Task: Change  the formatting of the data to Which is Greater than 10 In conditional formating, put the option 'Red Text. 'add another formatting option Format As Table, insert the option Light Gray, Table style light 1 , change the format of Column Width to 15In the sheet   Victory Sales templetes   book
Action: Mouse moved to (107, 176)
Screenshot: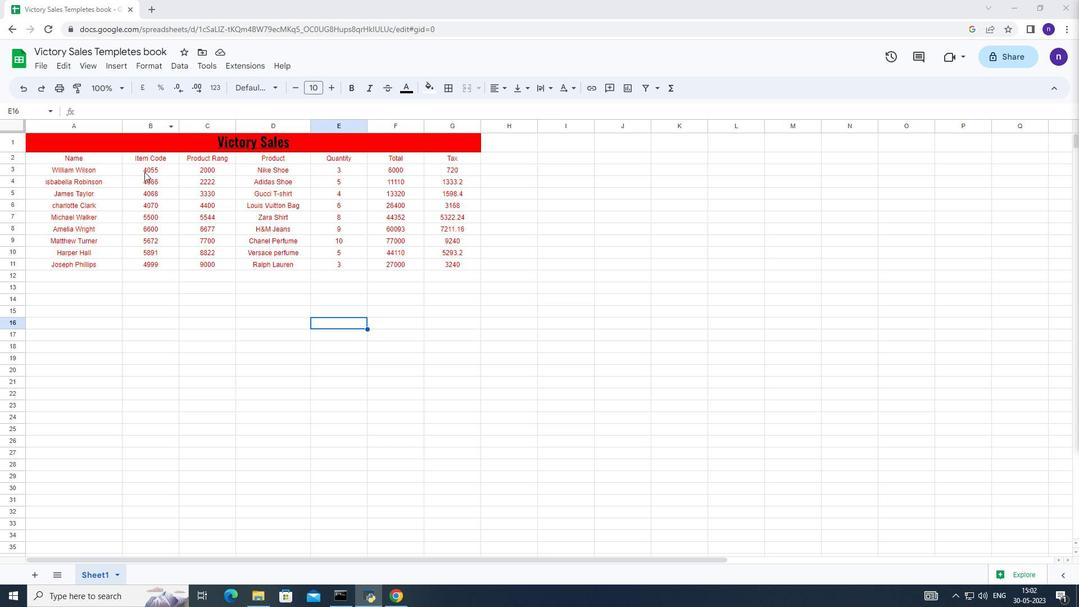 
Action: Mouse pressed left at (107, 176)
Screenshot: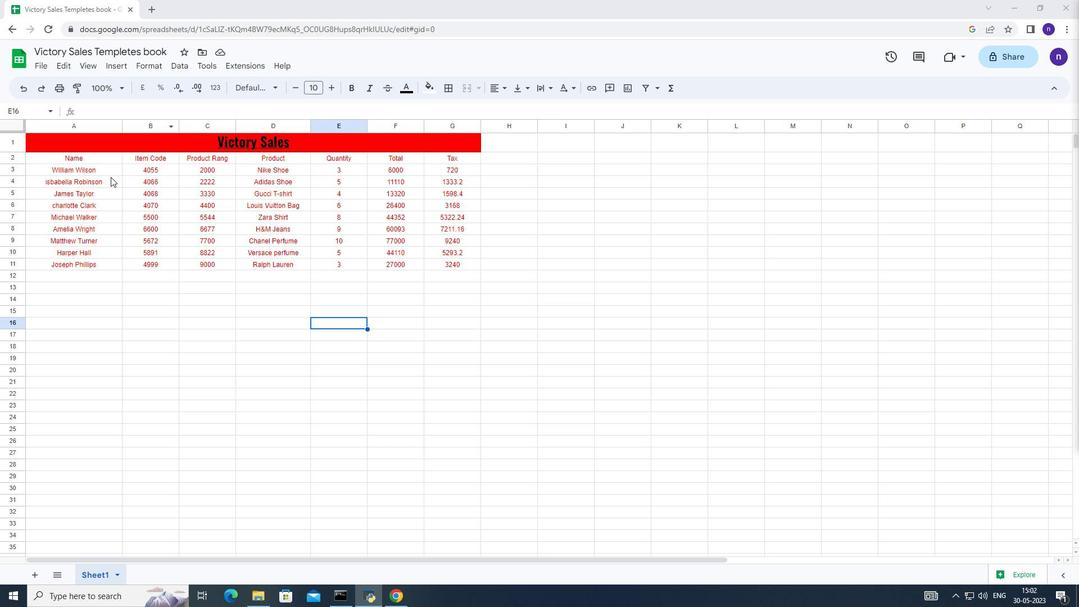 
Action: Mouse moved to (77, 159)
Screenshot: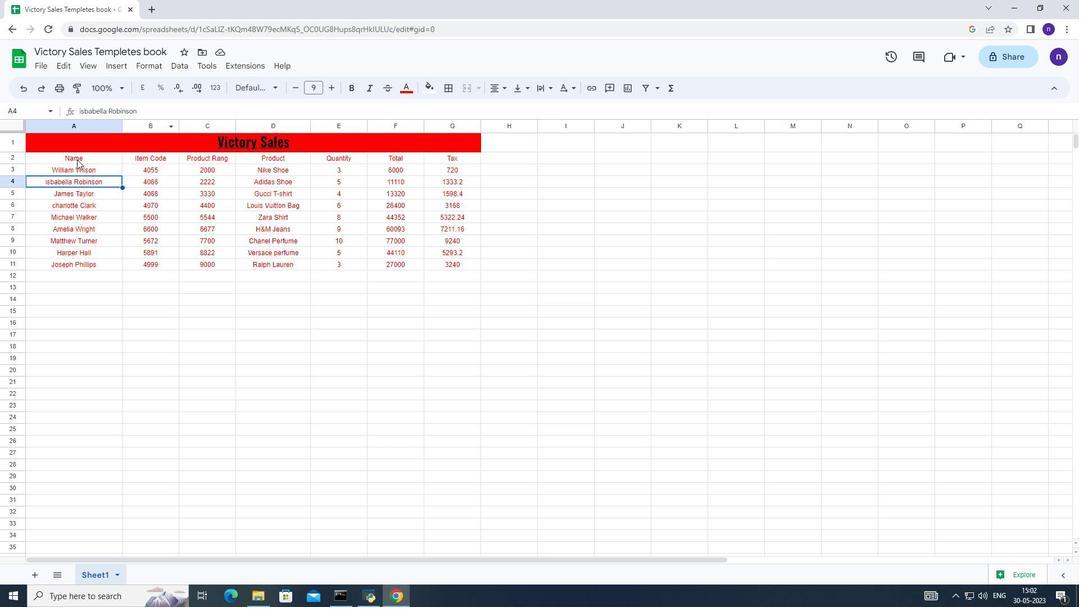 
Action: Mouse pressed left at (77, 159)
Screenshot: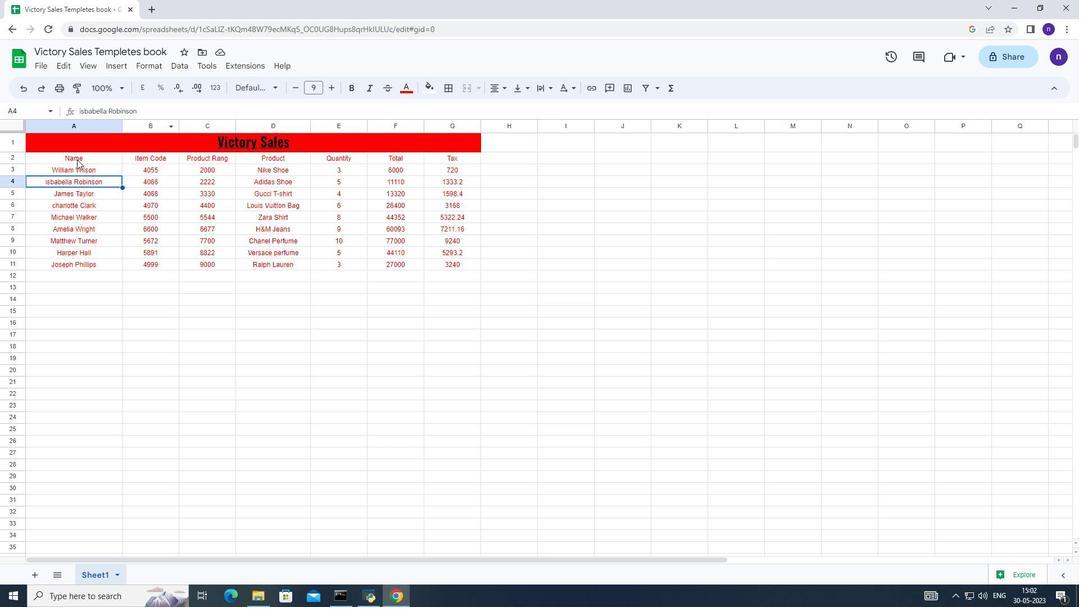 
Action: Mouse moved to (115, 65)
Screenshot: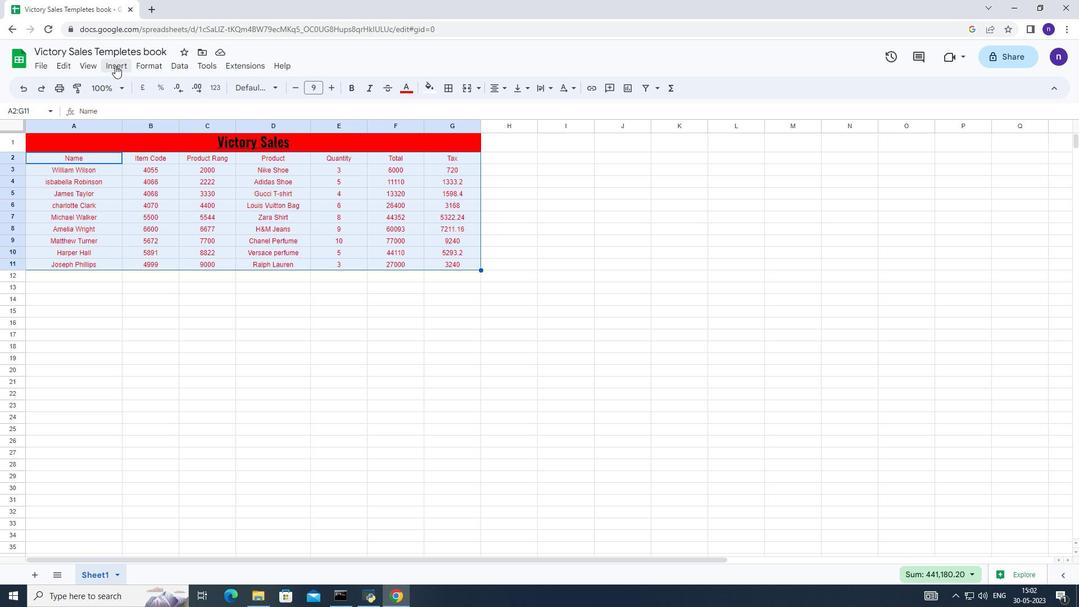 
Action: Mouse pressed left at (115, 65)
Screenshot: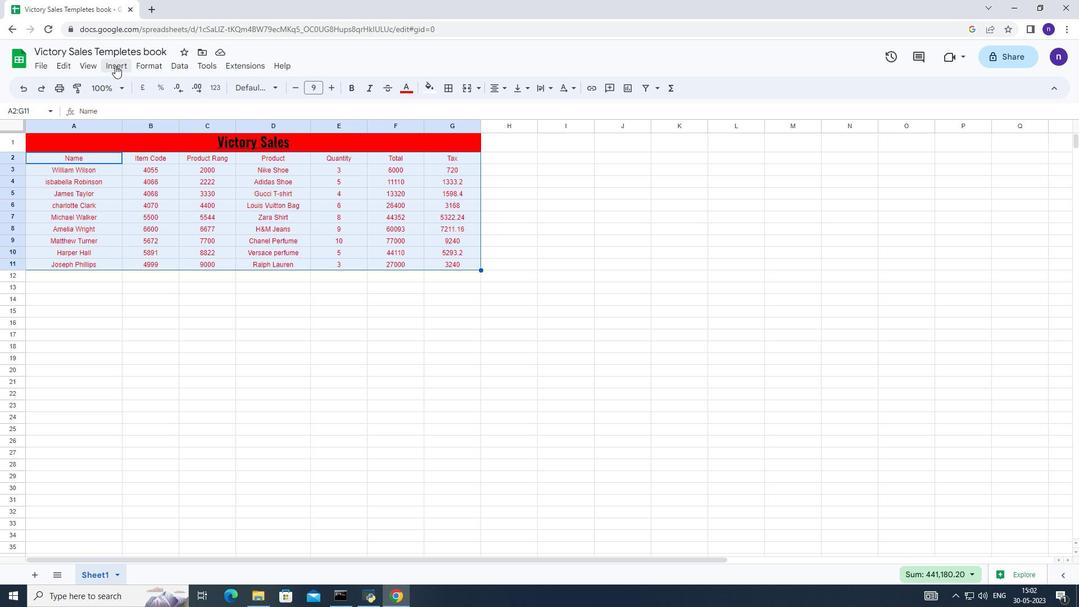
Action: Mouse moved to (205, 254)
Screenshot: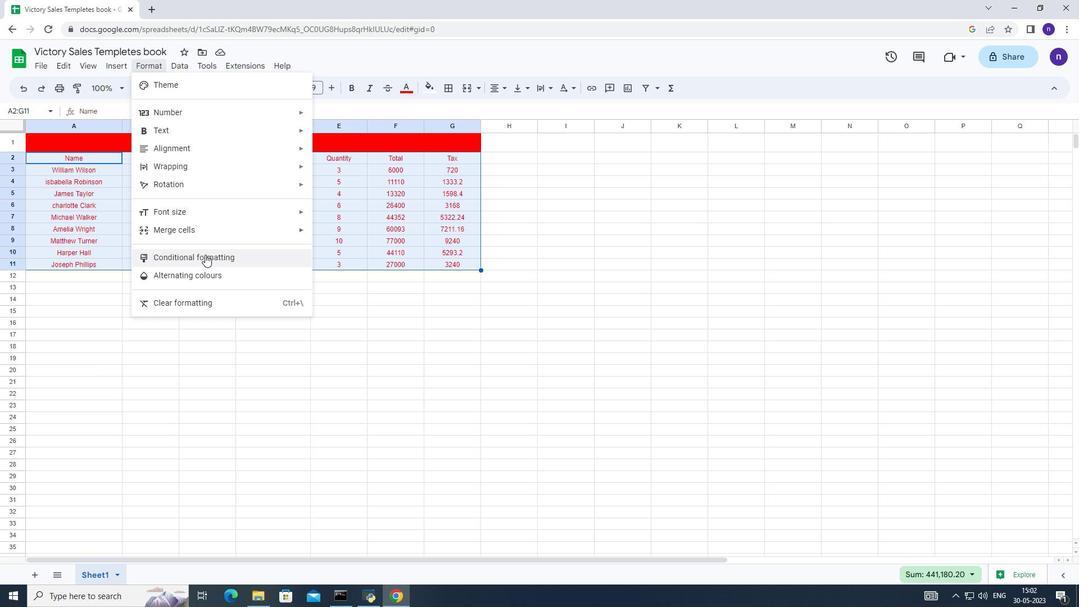 
Action: Mouse pressed left at (205, 254)
Screenshot: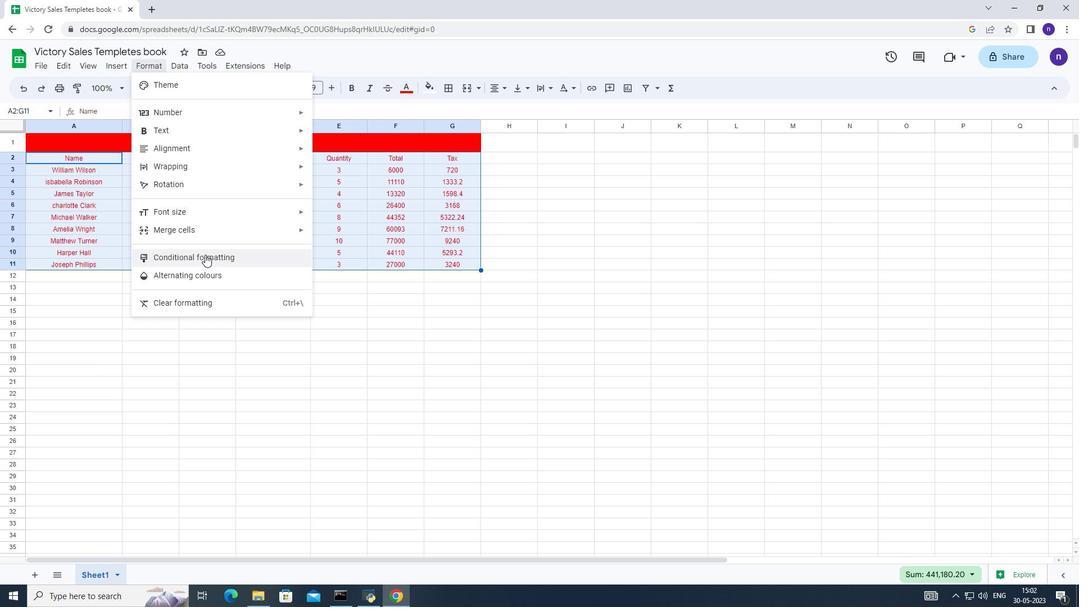 
Action: Mouse moved to (994, 242)
Screenshot: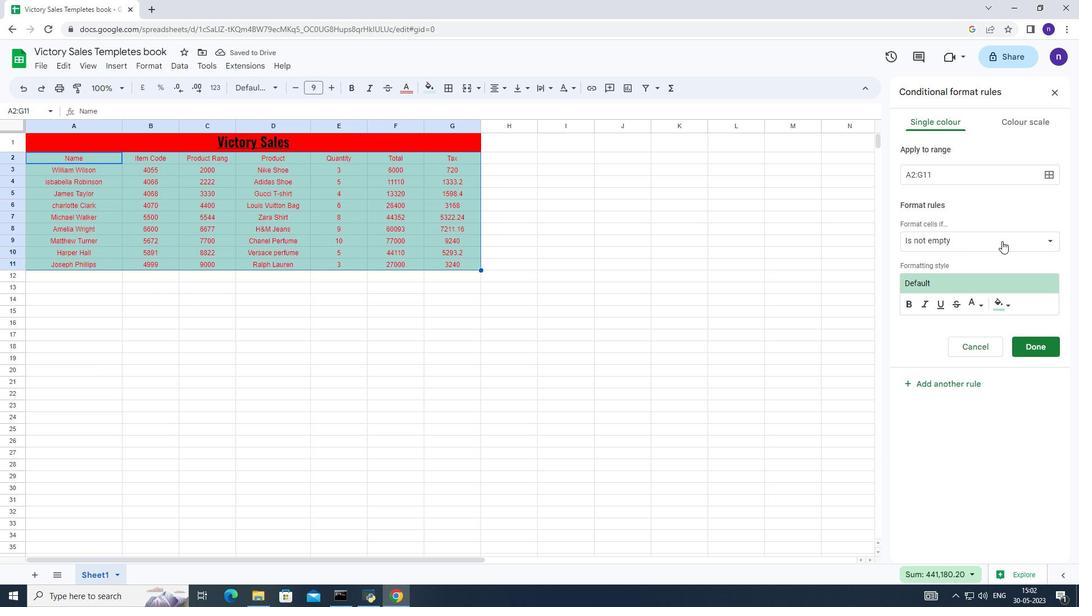 
Action: Mouse pressed left at (994, 242)
Screenshot: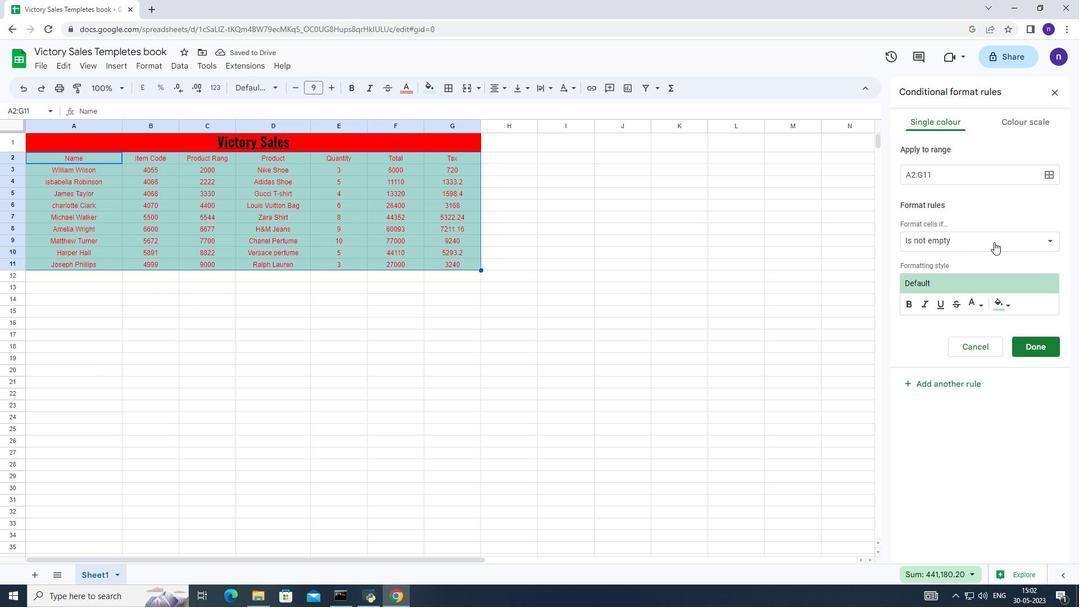 
Action: Mouse moved to (957, 422)
Screenshot: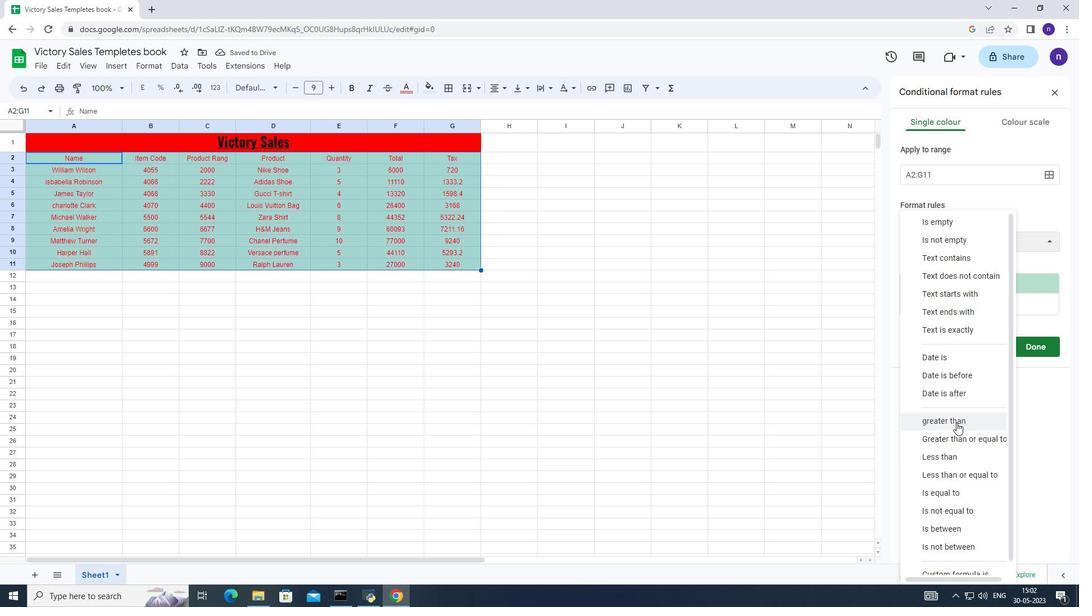 
Action: Mouse pressed left at (957, 422)
Screenshot: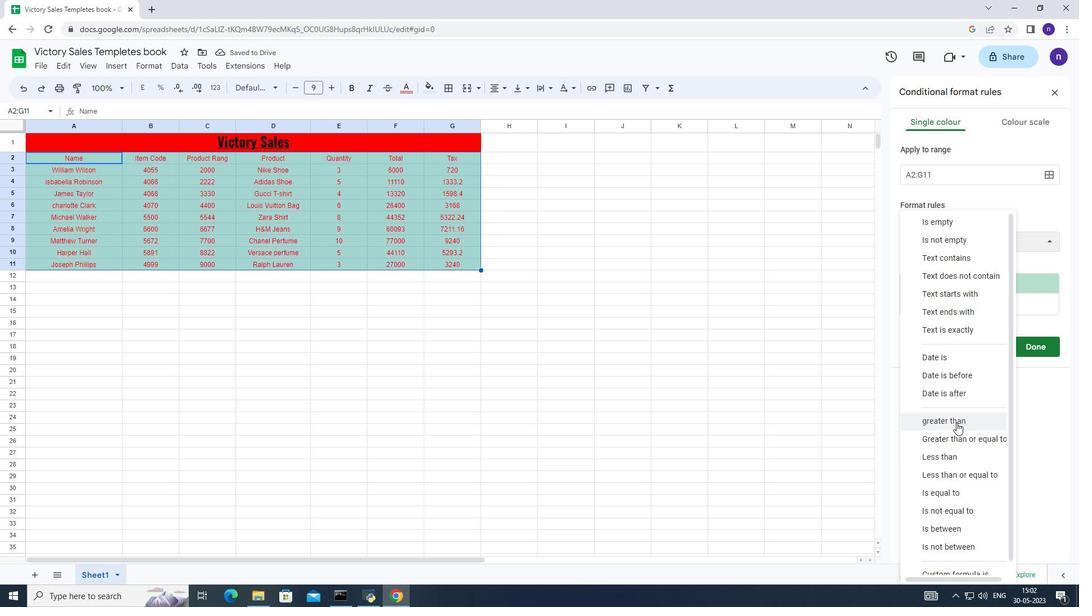 
Action: Mouse moved to (942, 267)
Screenshot: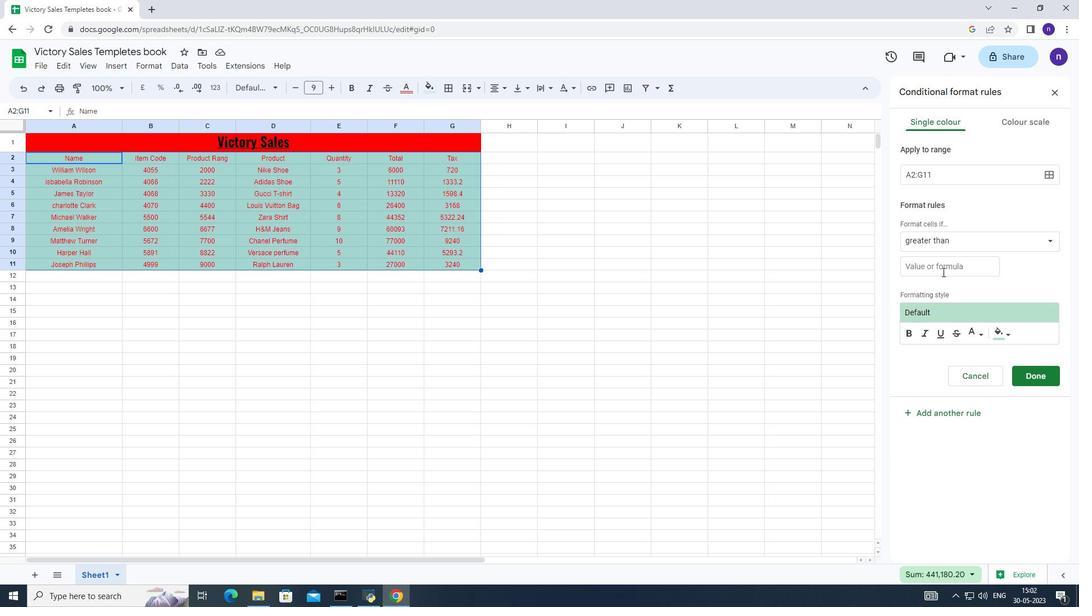
Action: Mouse pressed left at (942, 267)
Screenshot: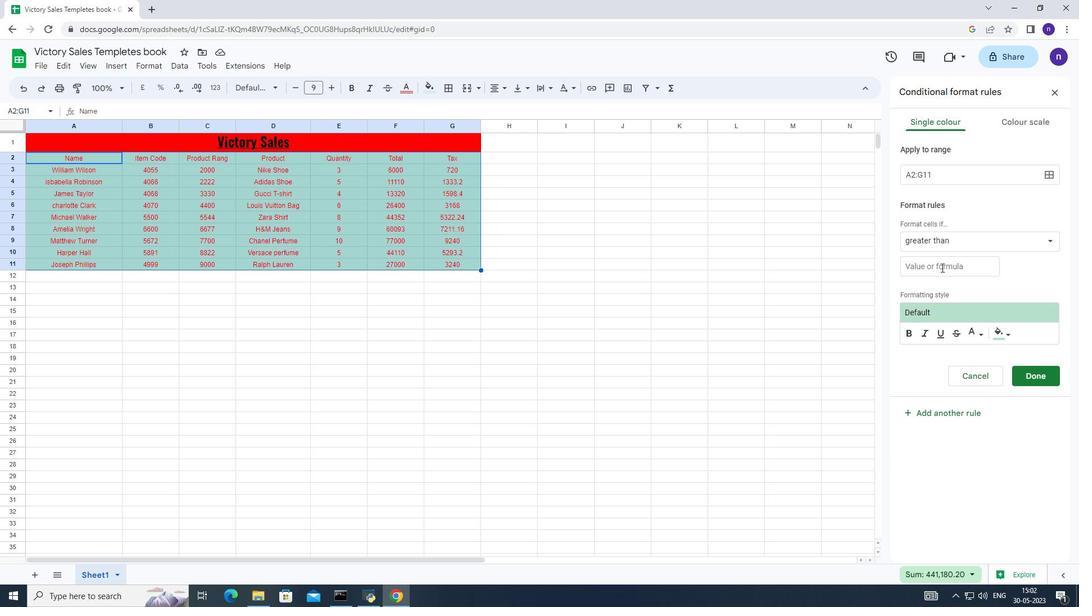 
Action: Key pressed 10
Screenshot: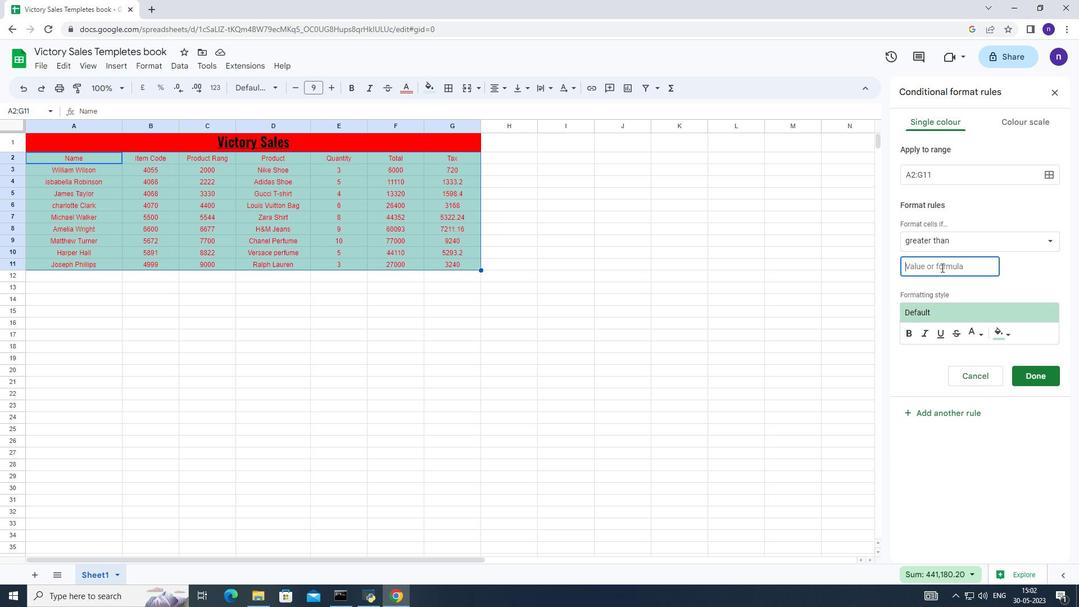 
Action: Mouse moved to (979, 333)
Screenshot: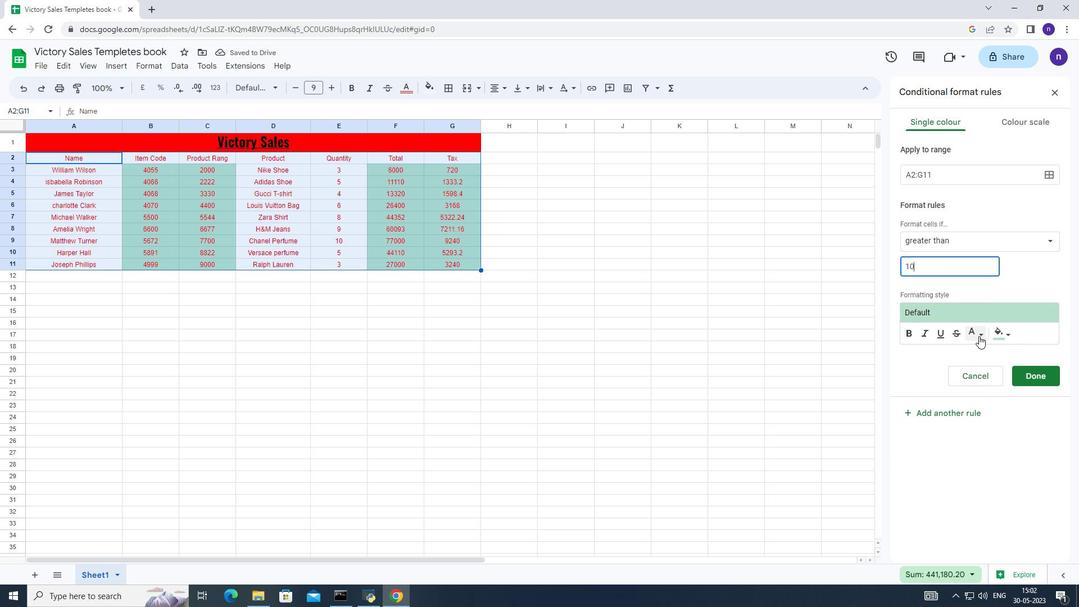 
Action: Mouse pressed left at (979, 333)
Screenshot: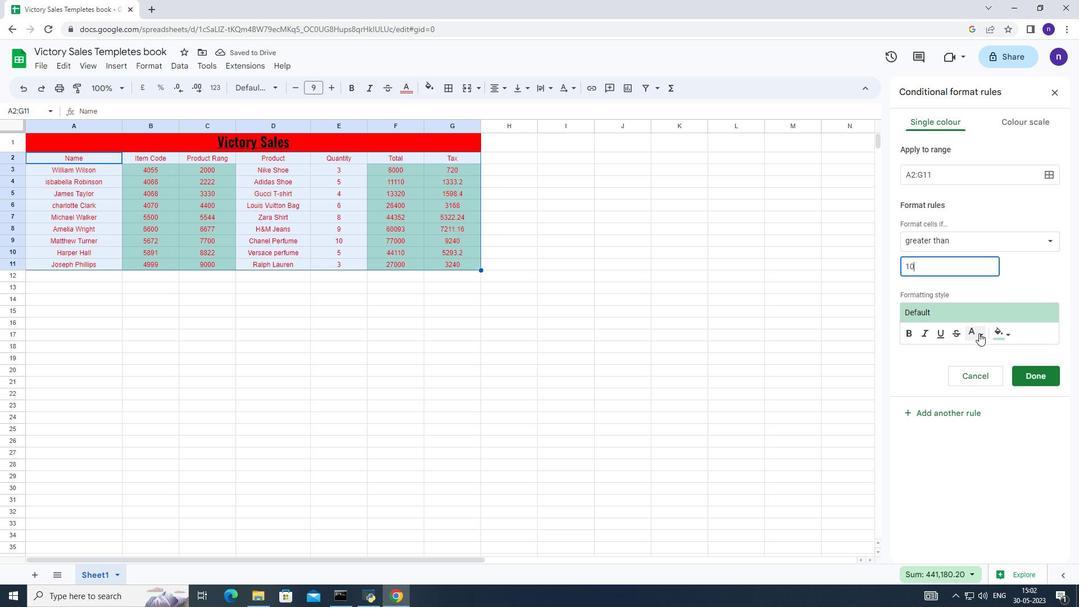 
Action: Mouse moved to (872, 383)
Screenshot: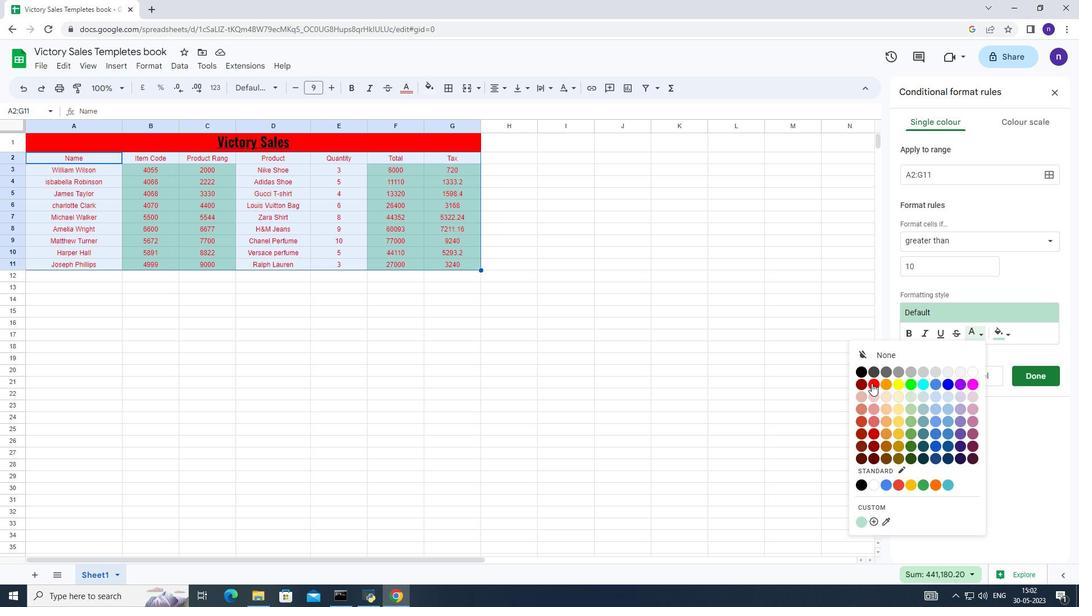 
Action: Mouse pressed left at (872, 383)
Screenshot: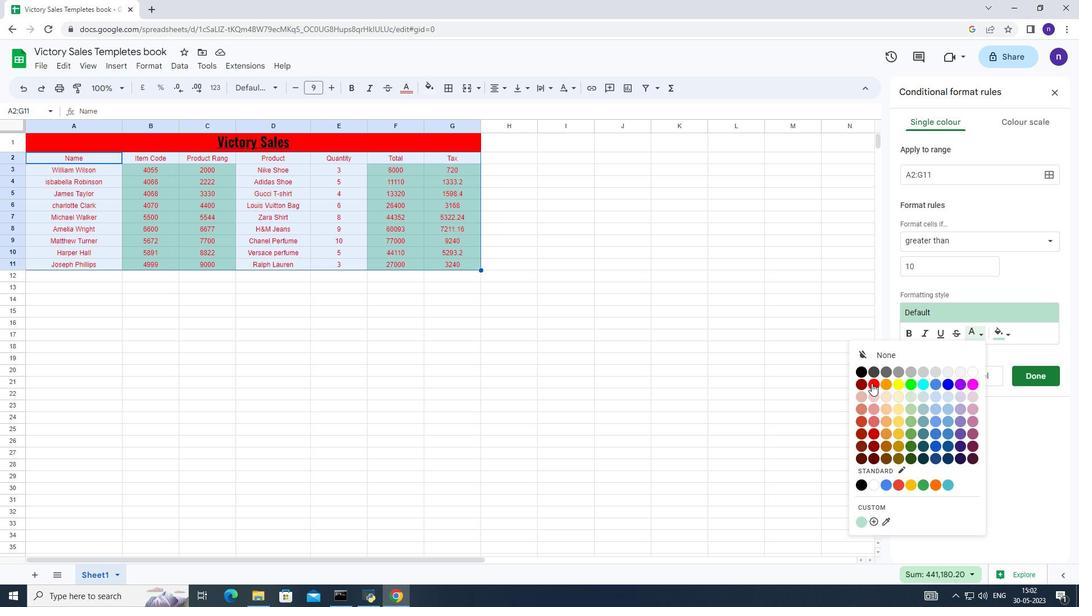 
Action: Mouse moved to (1038, 376)
Screenshot: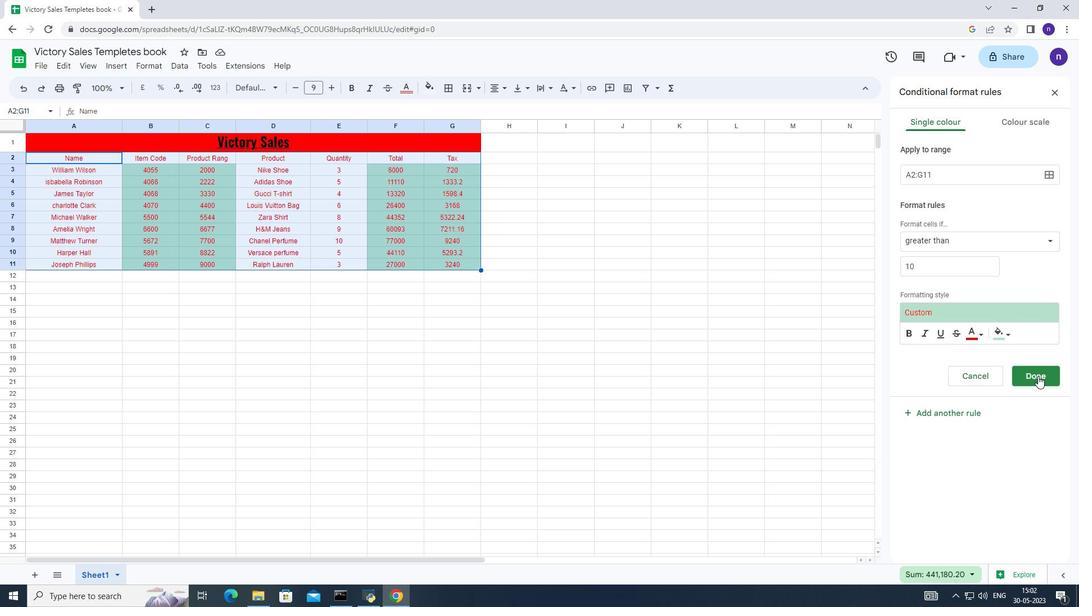 
Action: Mouse pressed left at (1038, 376)
Screenshot: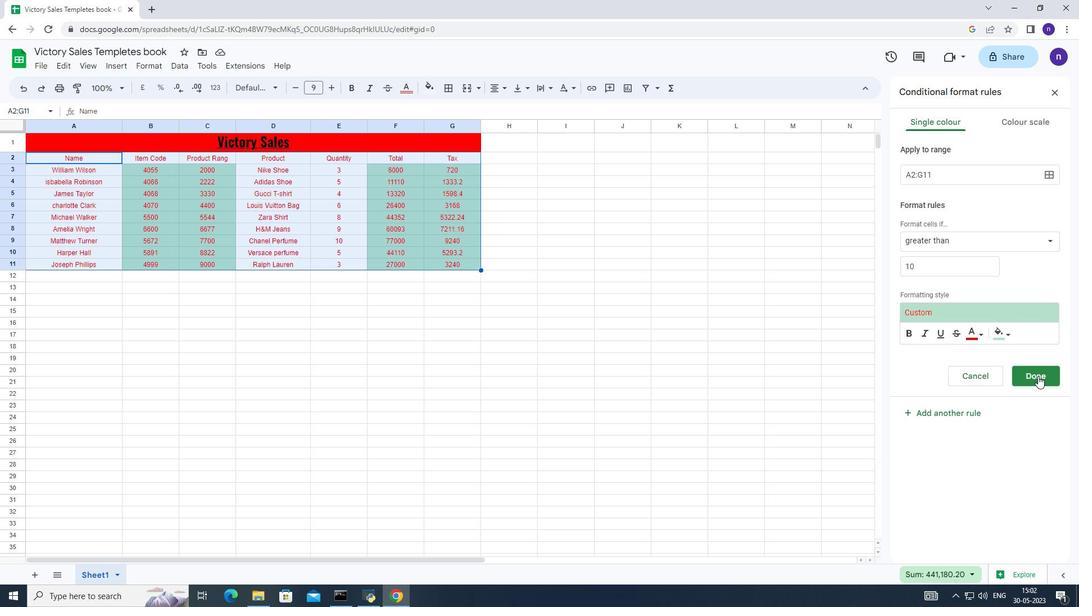 
Action: Mouse moved to (210, 224)
Screenshot: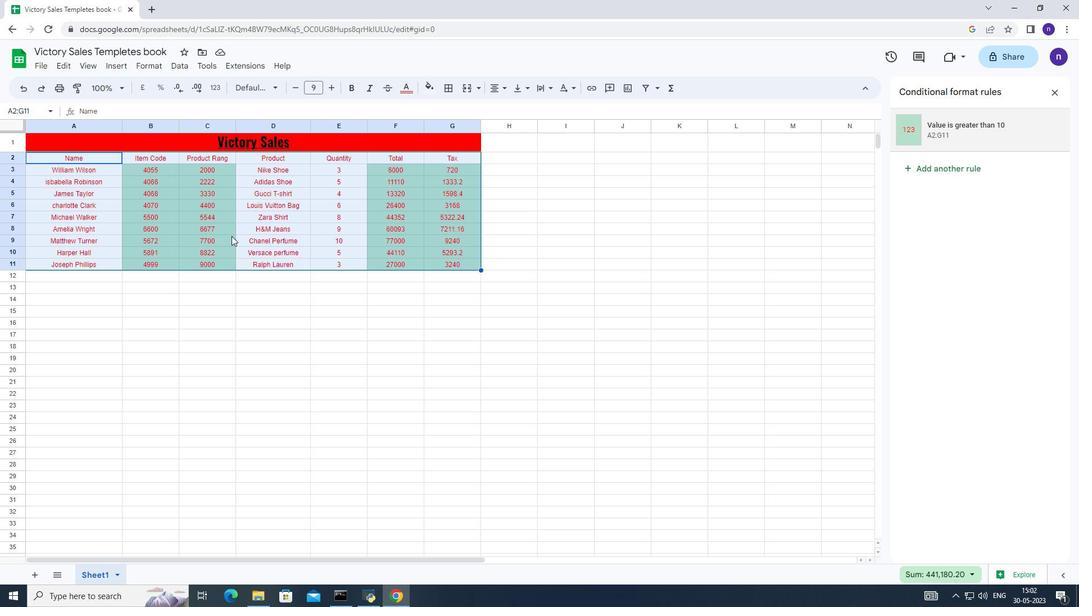 
Action: Mouse pressed left at (210, 224)
Screenshot: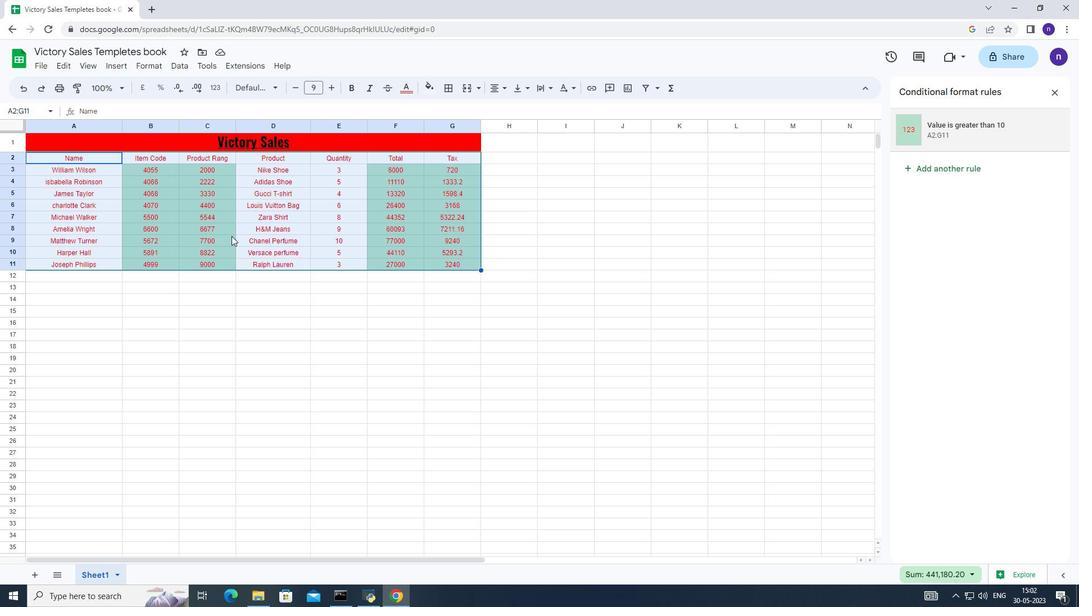 
Action: Mouse moved to (79, 156)
Screenshot: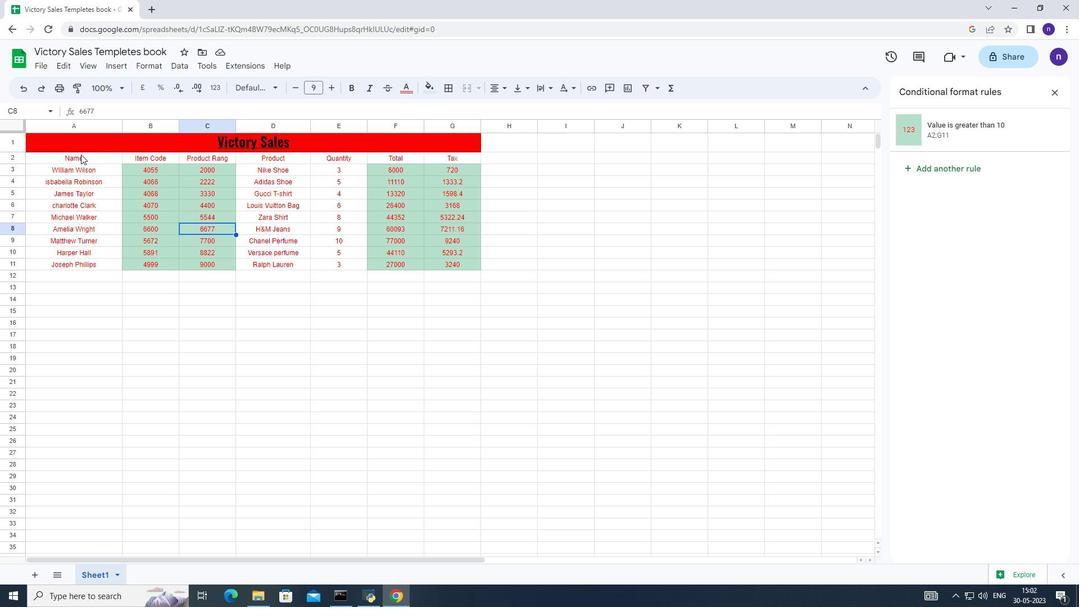 
Action: Mouse pressed left at (79, 156)
Screenshot: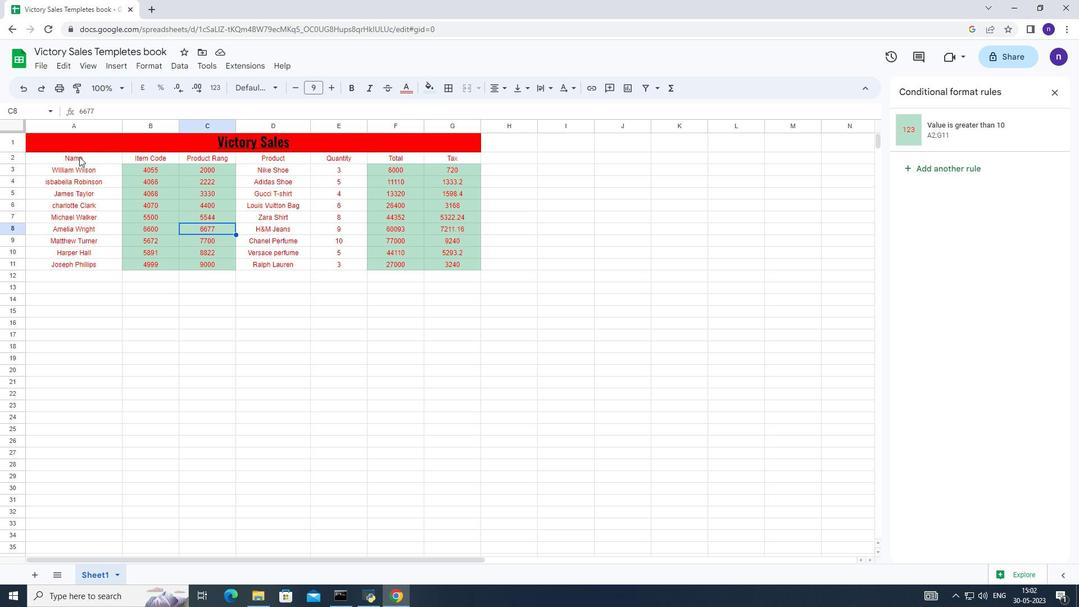 
Action: Mouse moved to (291, 182)
Screenshot: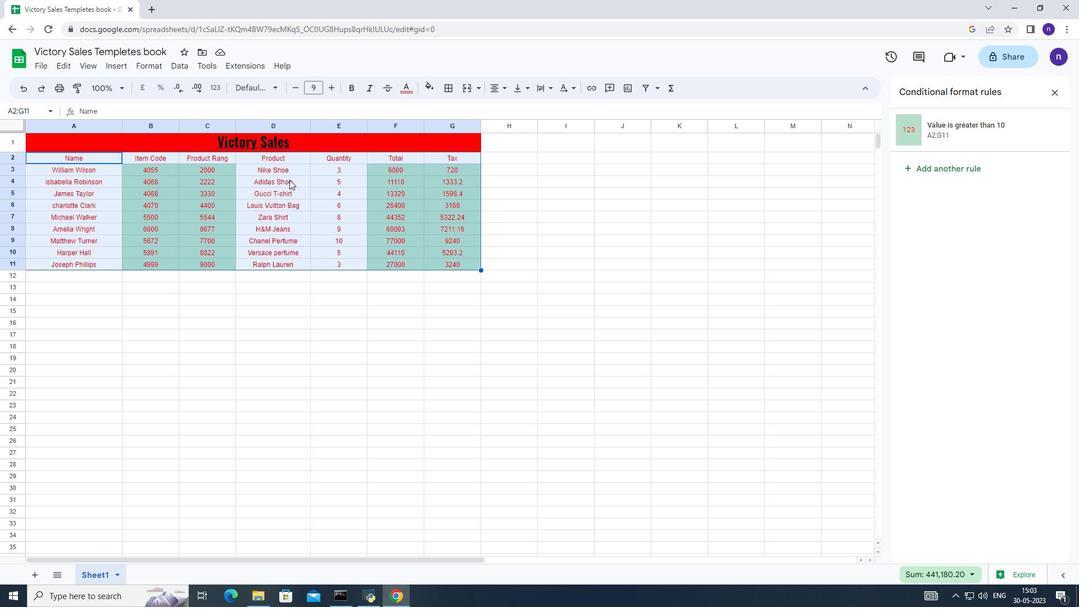 
Action: Mouse pressed left at (291, 182)
Screenshot: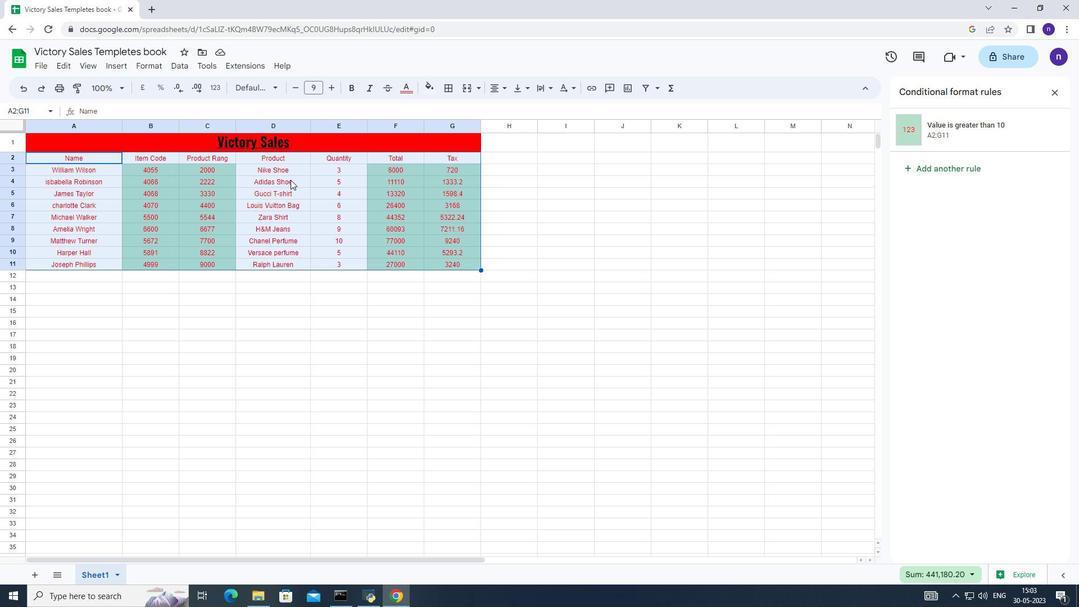 
Action: Mouse moved to (146, 196)
Screenshot: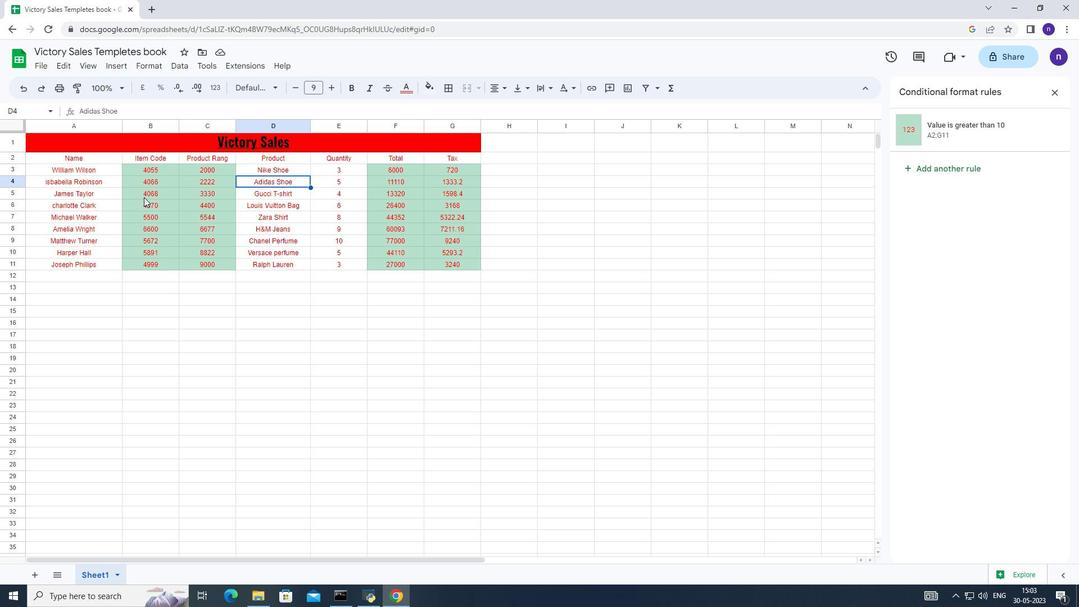 
Action: Mouse pressed left at (146, 196)
Screenshot: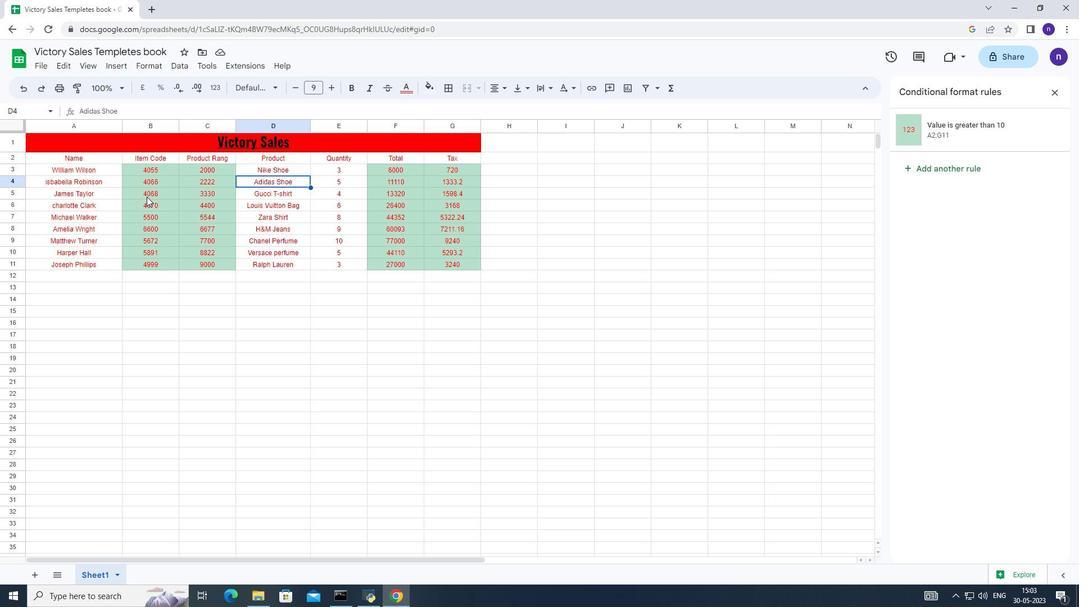 
Action: Mouse moved to (89, 165)
Screenshot: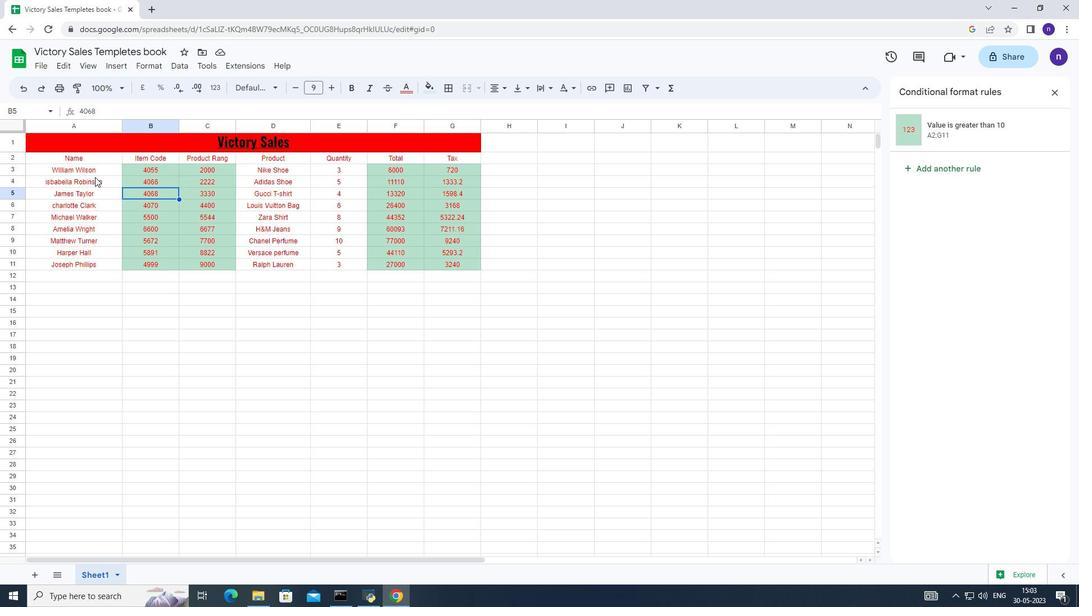 
Action: Mouse pressed left at (89, 165)
Screenshot: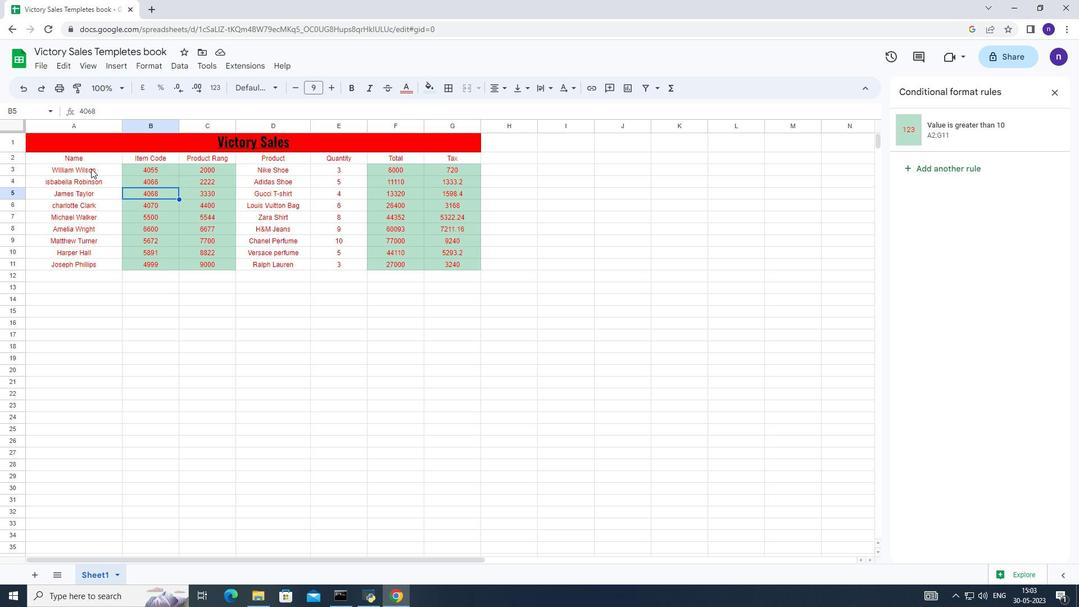 
Action: Mouse moved to (76, 158)
Screenshot: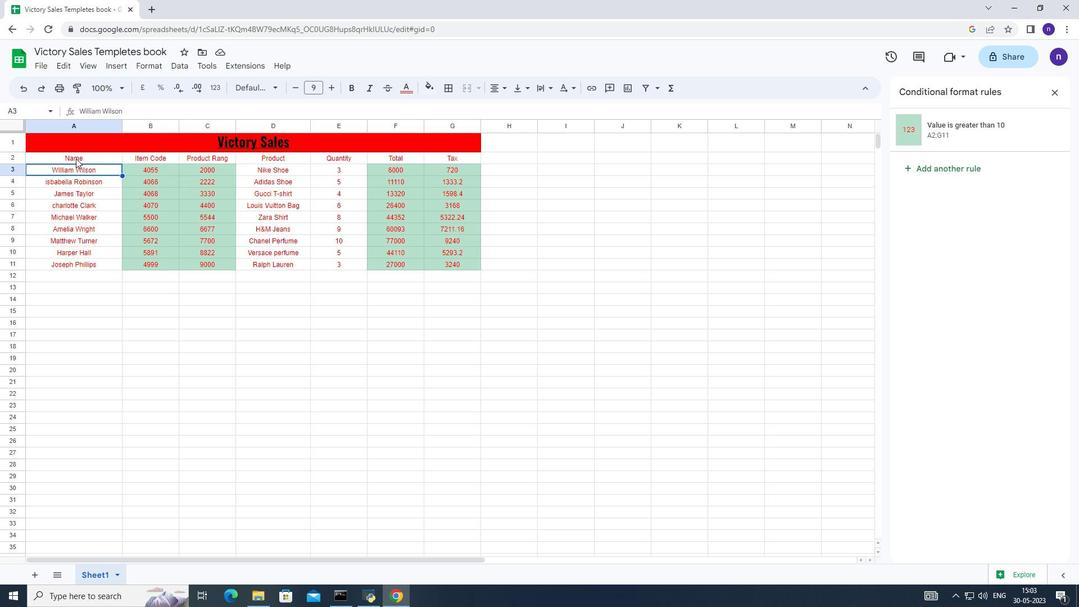 
Action: Mouse pressed left at (76, 158)
Screenshot: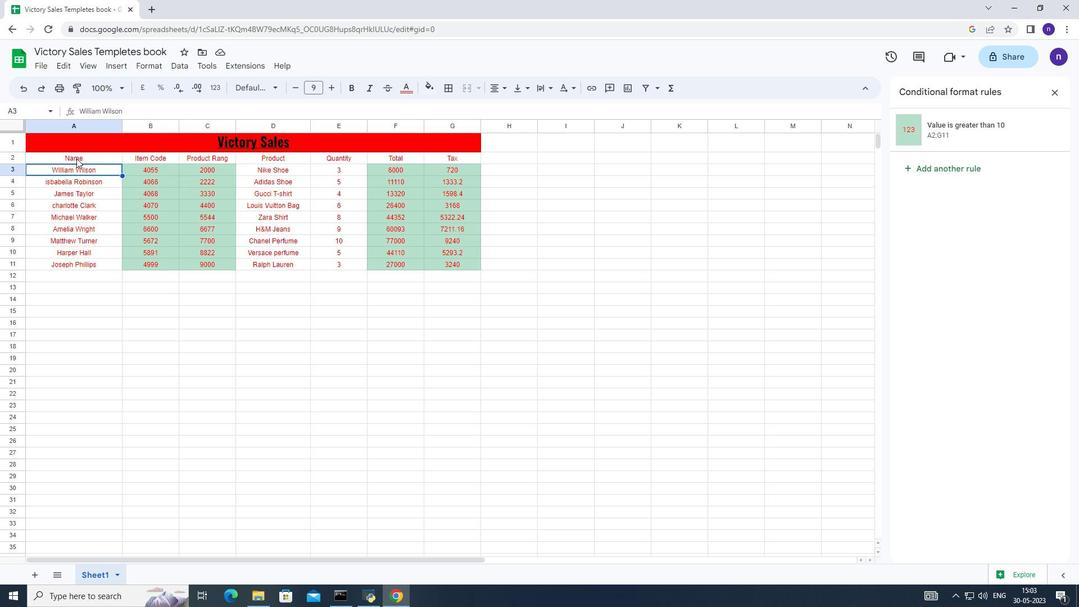 
Action: Mouse moved to (113, 65)
Screenshot: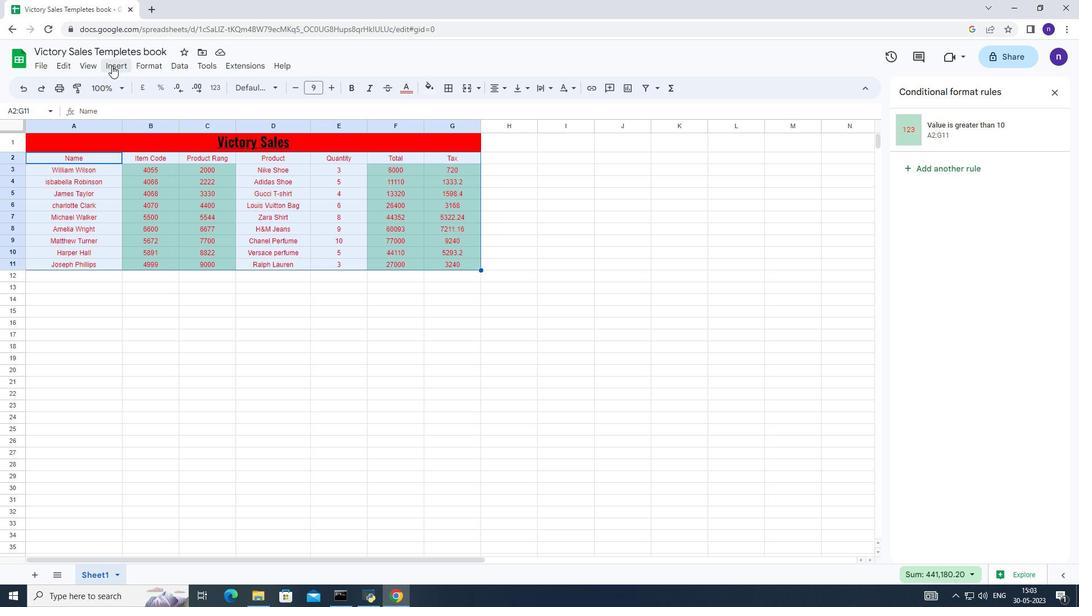 
Action: Mouse pressed left at (113, 65)
Screenshot: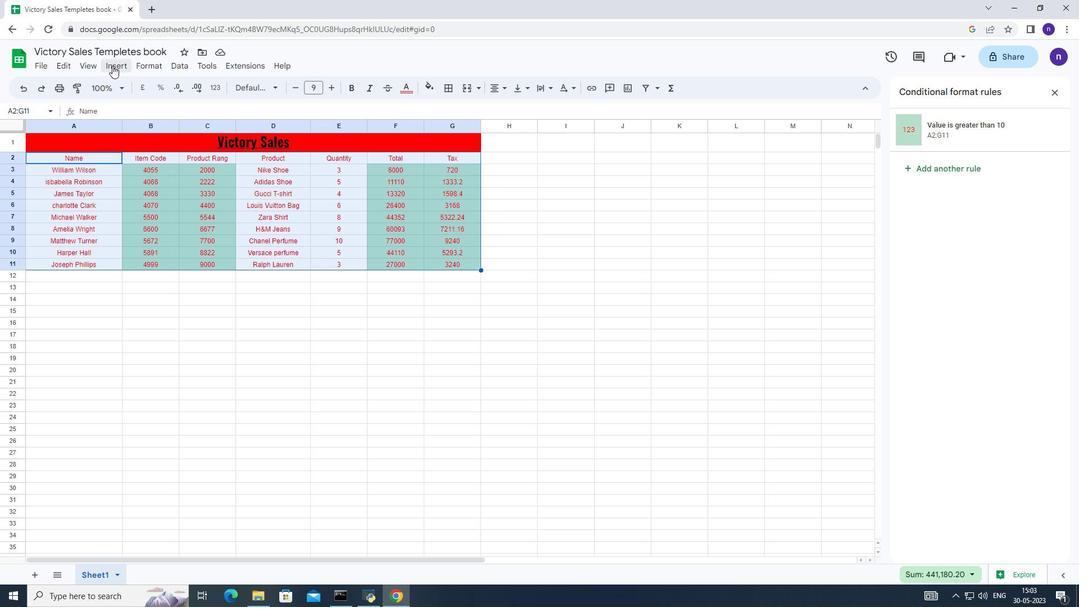 
Action: Mouse moved to (182, 275)
Screenshot: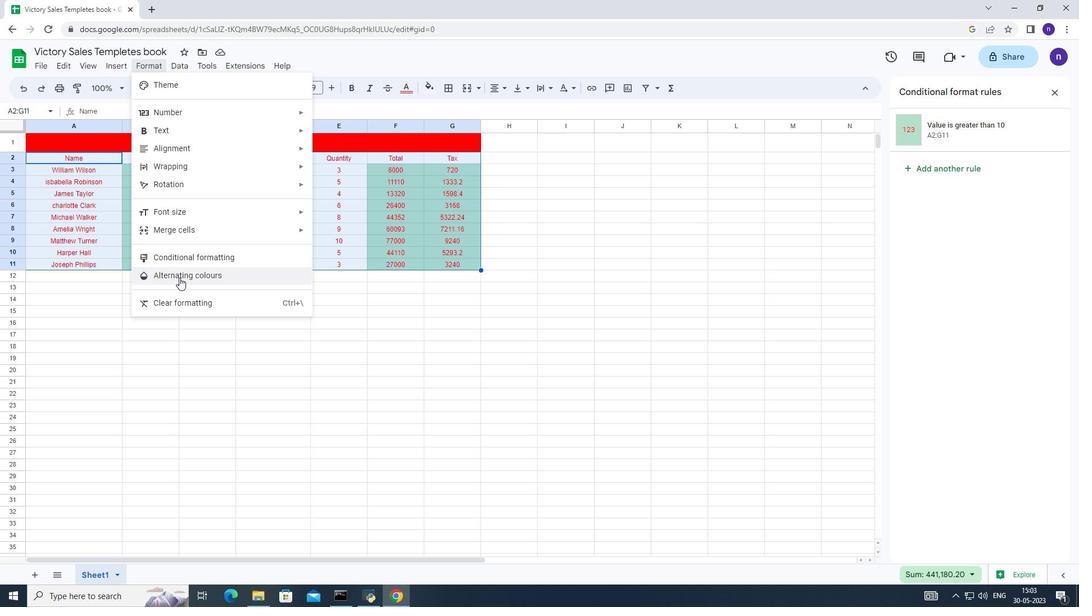 
Action: Mouse pressed left at (182, 275)
Screenshot: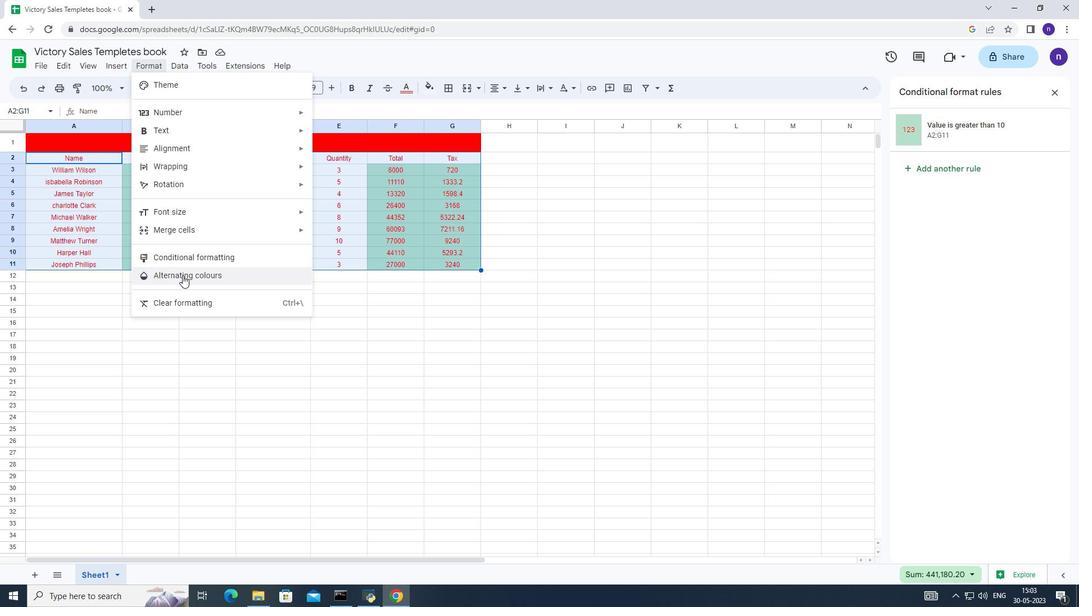 
Action: Mouse moved to (911, 230)
Screenshot: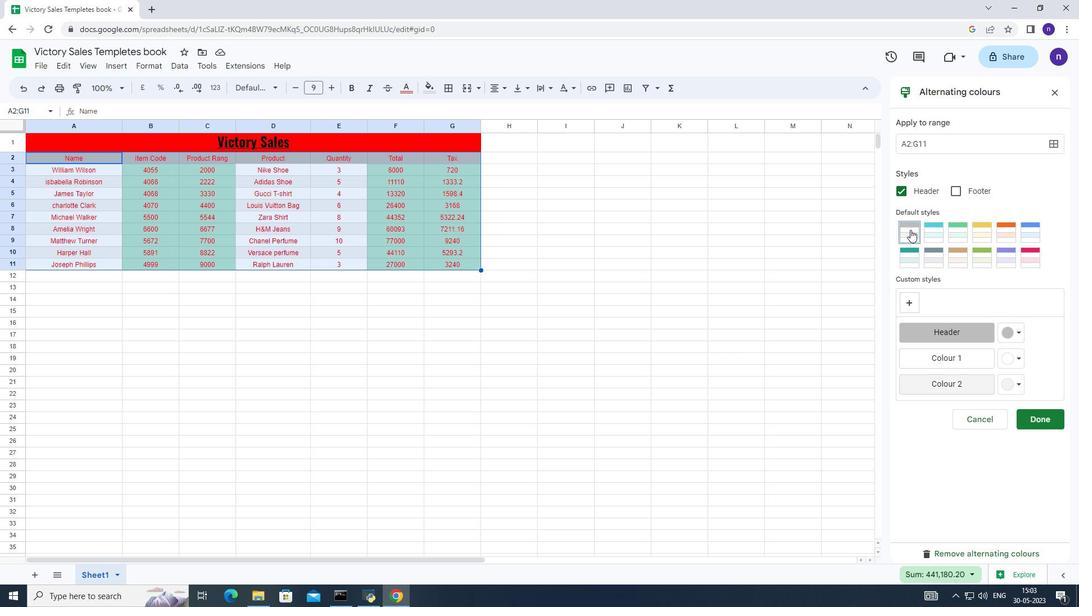 
Action: Mouse pressed left at (911, 230)
Screenshot: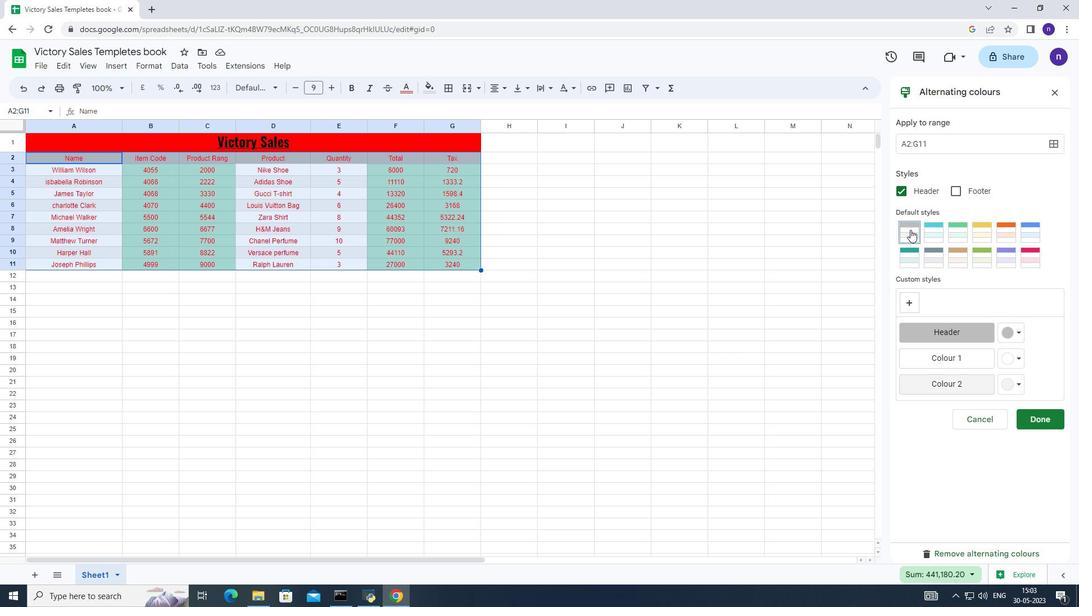 
Action: Mouse moved to (1042, 419)
Screenshot: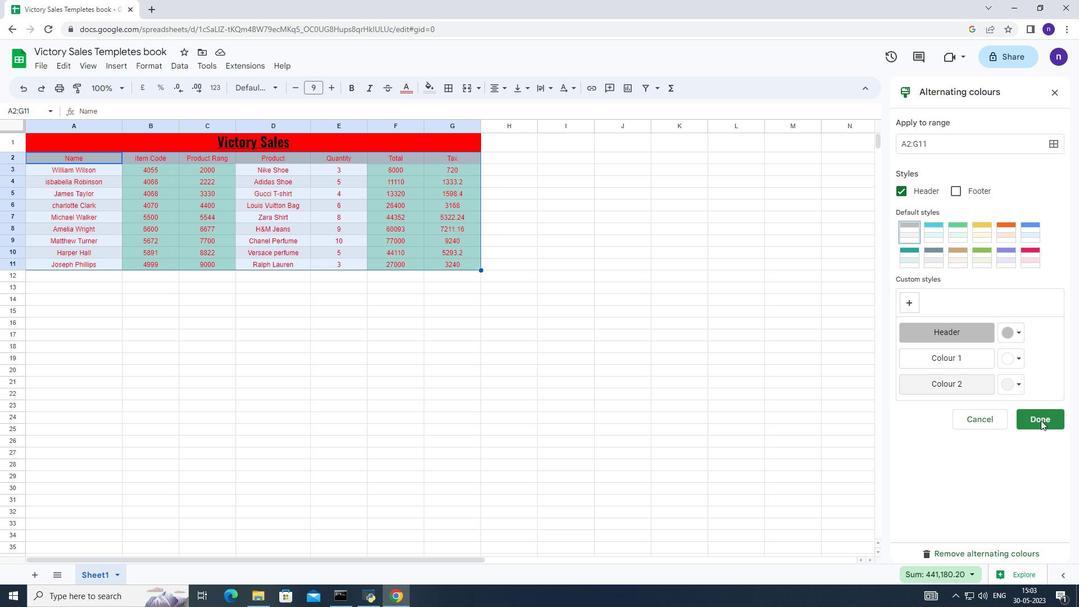 
Action: Mouse pressed left at (1042, 419)
Screenshot: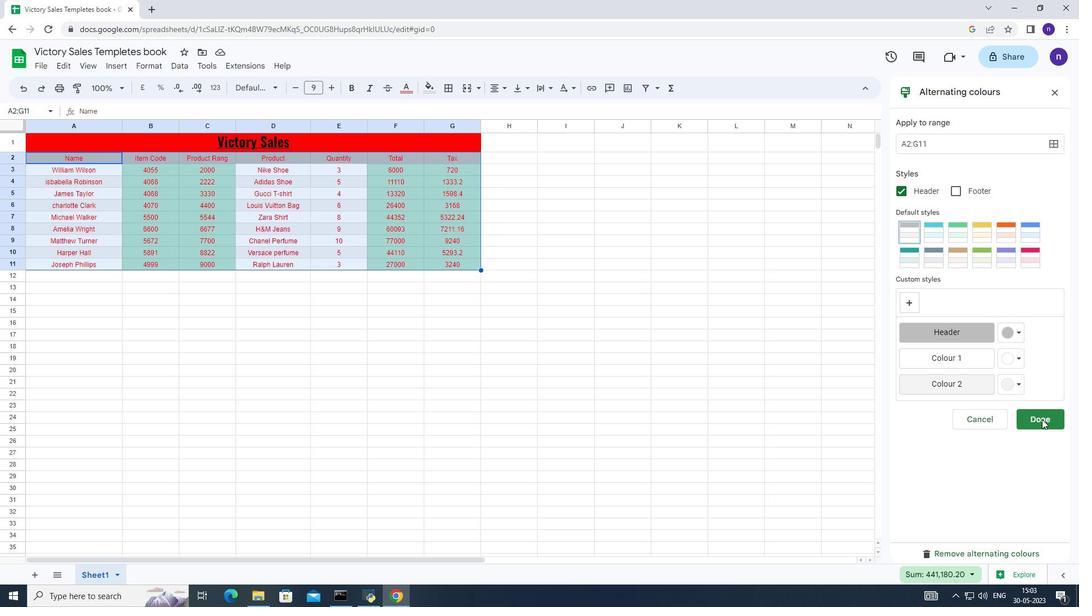 
Action: Mouse moved to (354, 313)
Screenshot: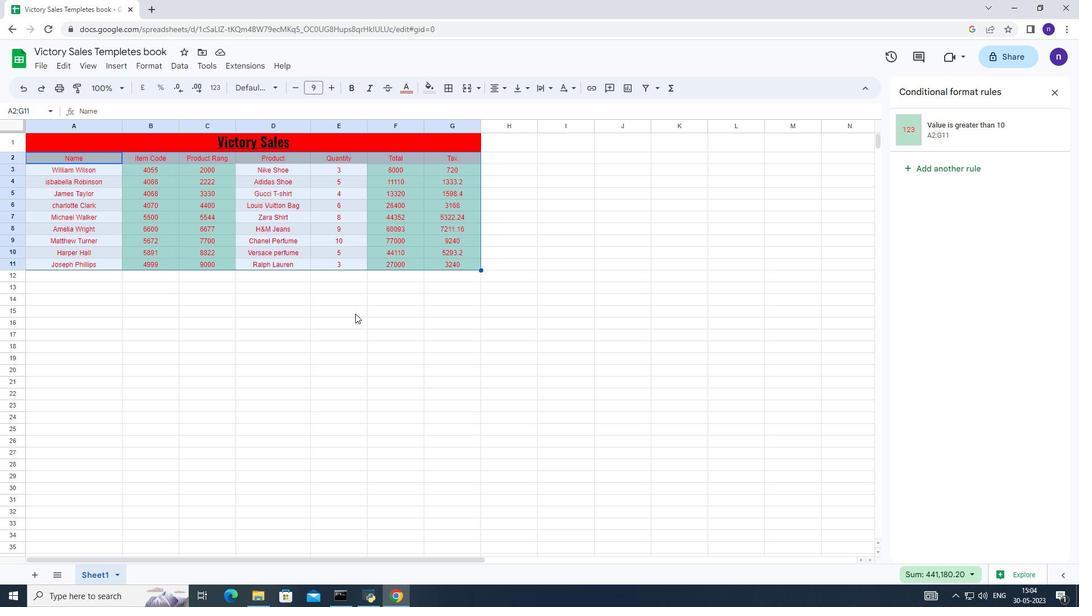 
Action: Mouse pressed left at (354, 313)
Screenshot: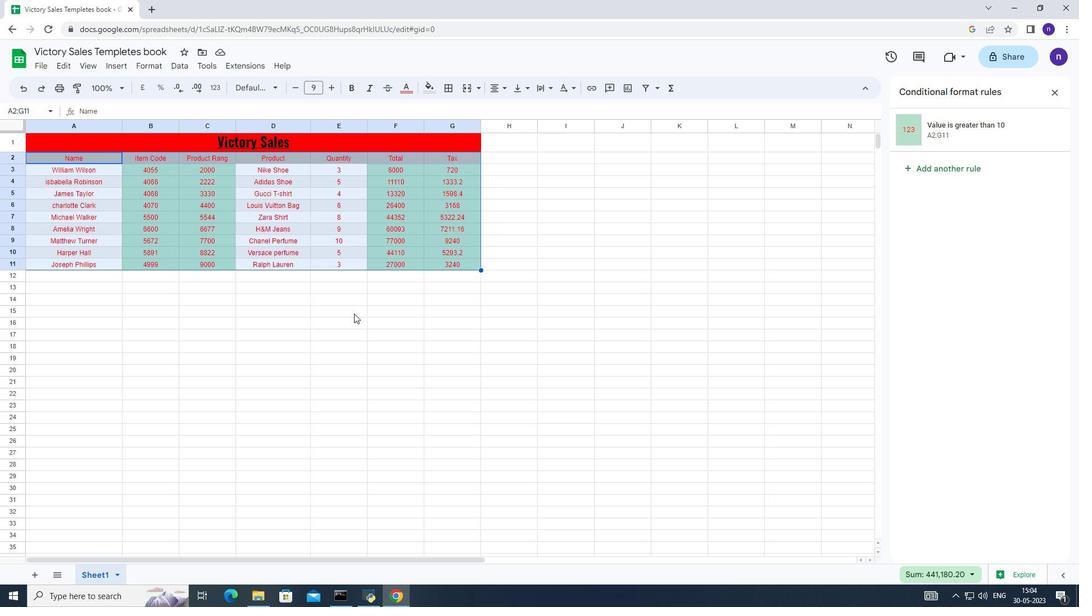 
Action: Mouse moved to (16, 124)
Screenshot: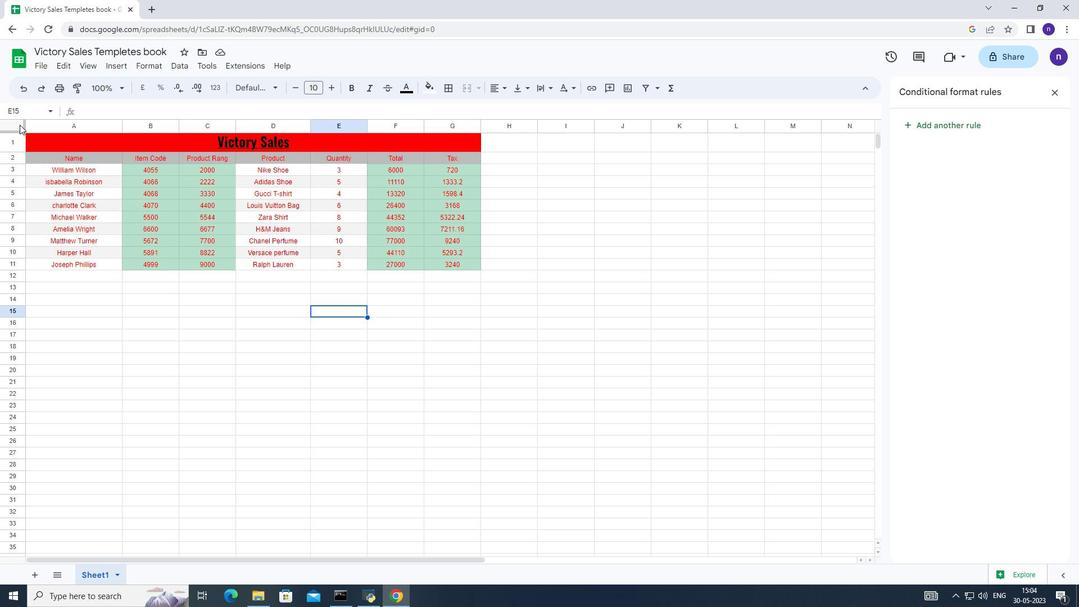 
Action: Mouse pressed left at (16, 124)
Screenshot: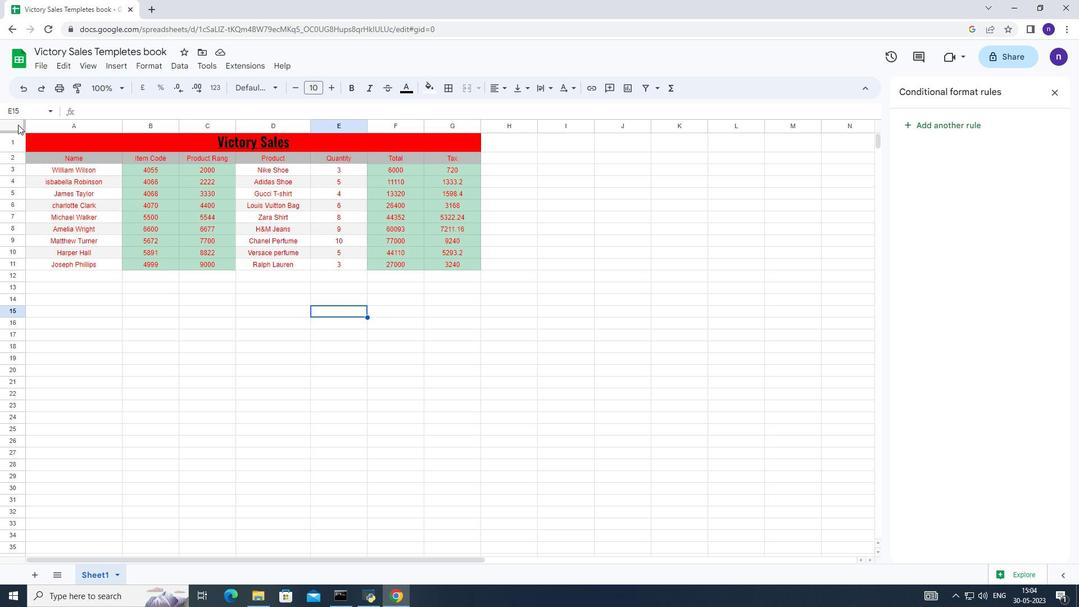 
Action: Mouse moved to (219, 339)
Screenshot: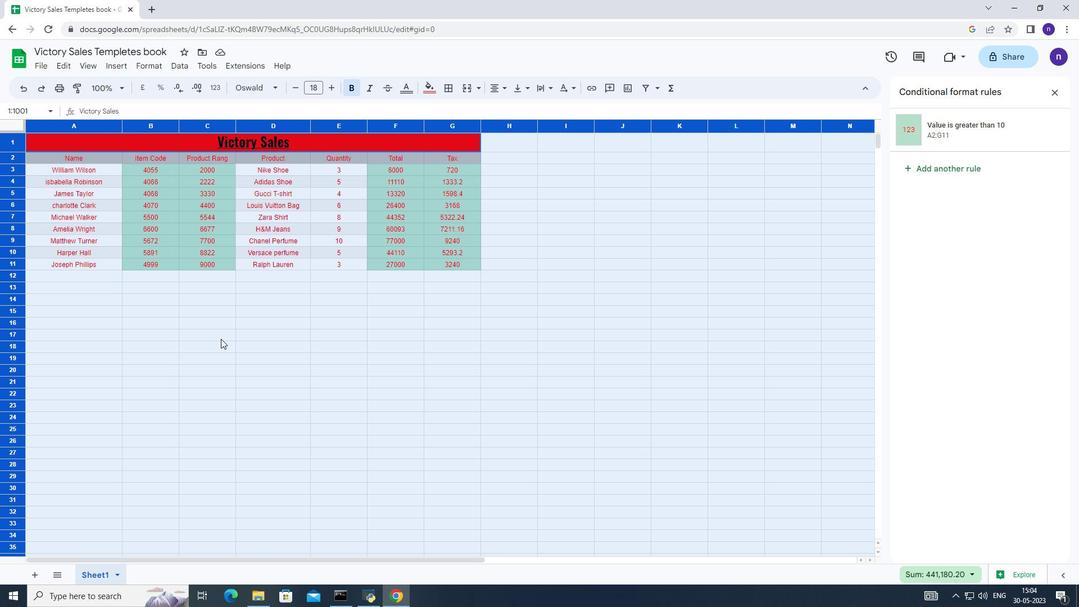 
Action: Mouse pressed left at (219, 339)
Screenshot: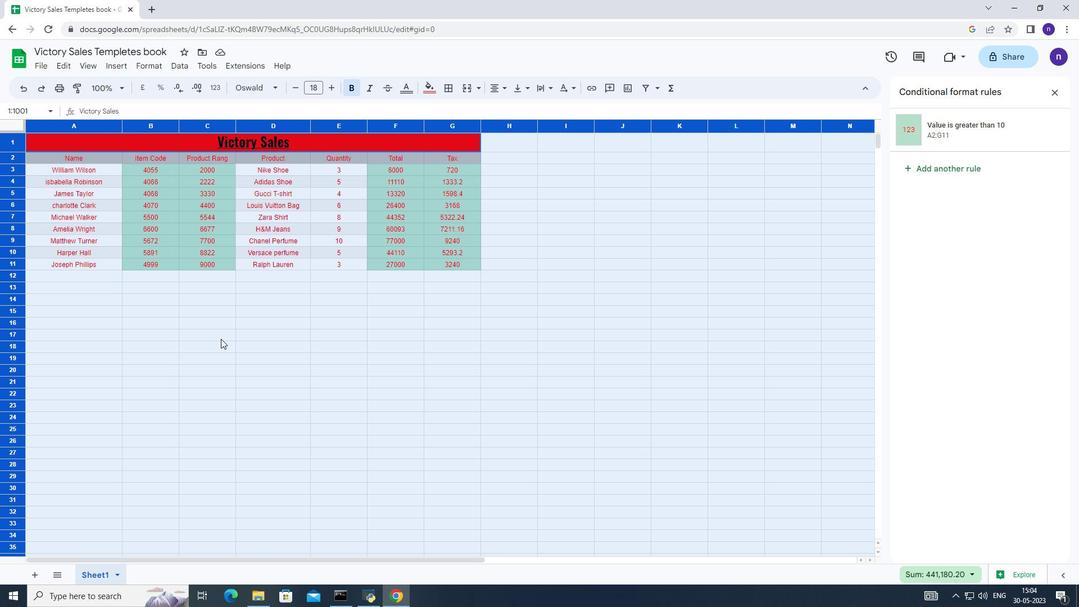 
Action: Mouse moved to (54, 127)
Screenshot: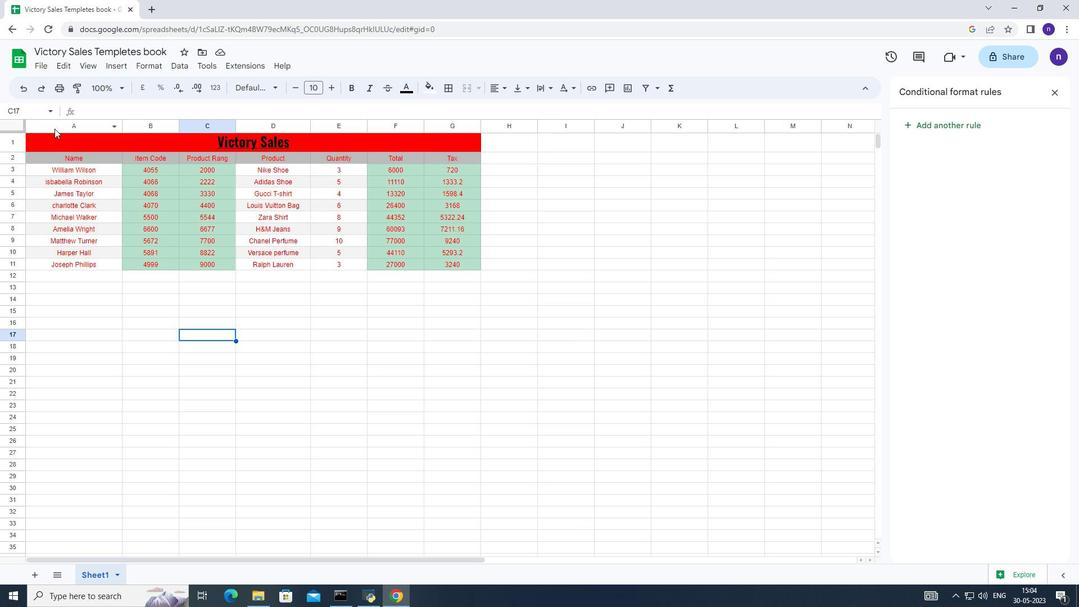 
Action: Mouse pressed left at (54, 127)
Screenshot: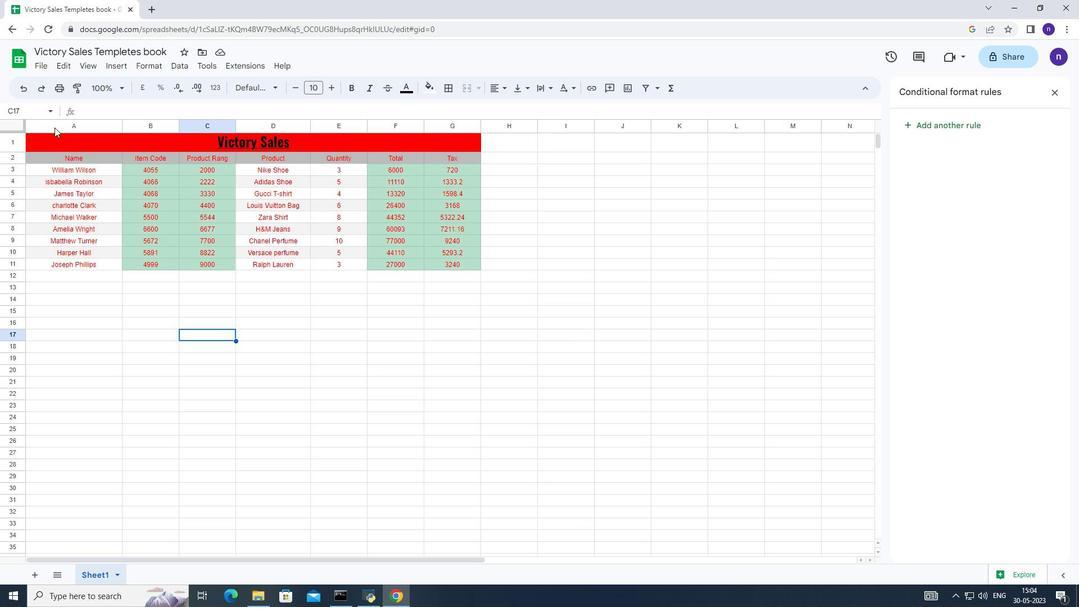 
Action: Mouse moved to (461, 128)
Screenshot: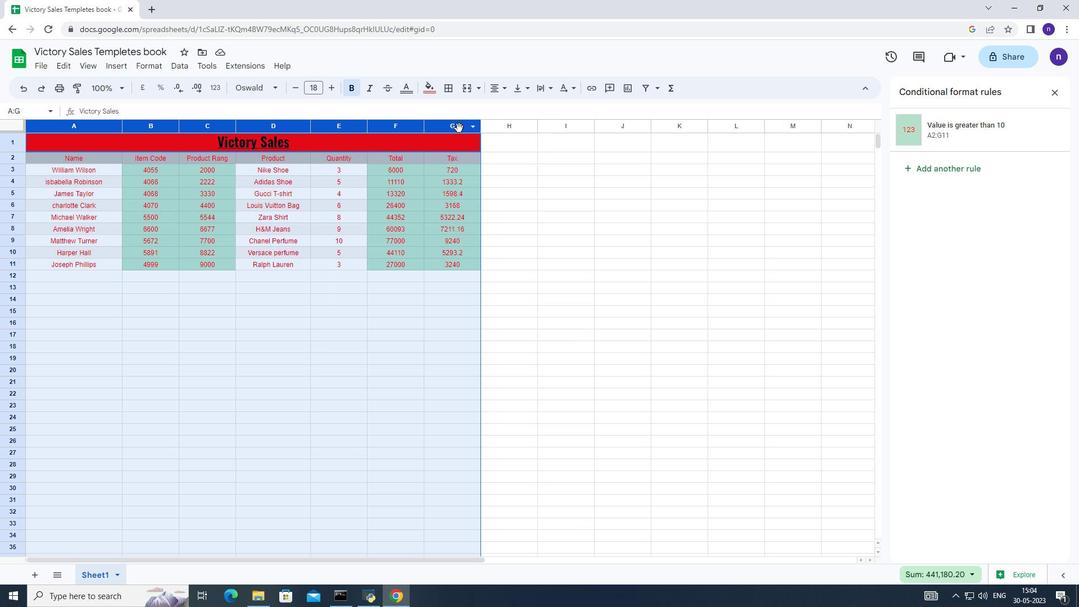 
Action: Mouse pressed right at (461, 128)
Screenshot: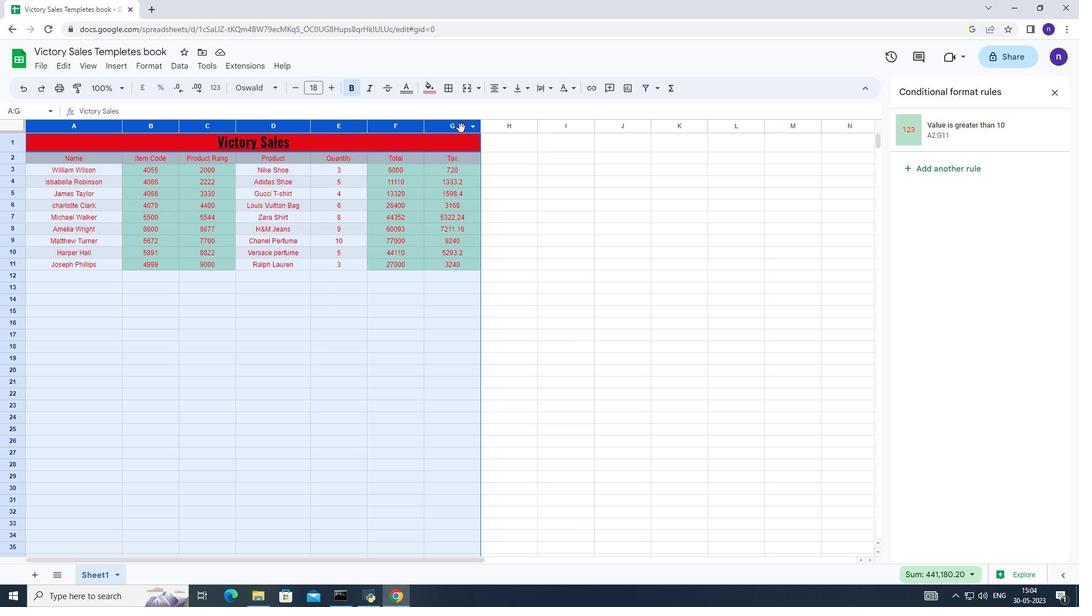 
Action: Mouse moved to (532, 313)
Screenshot: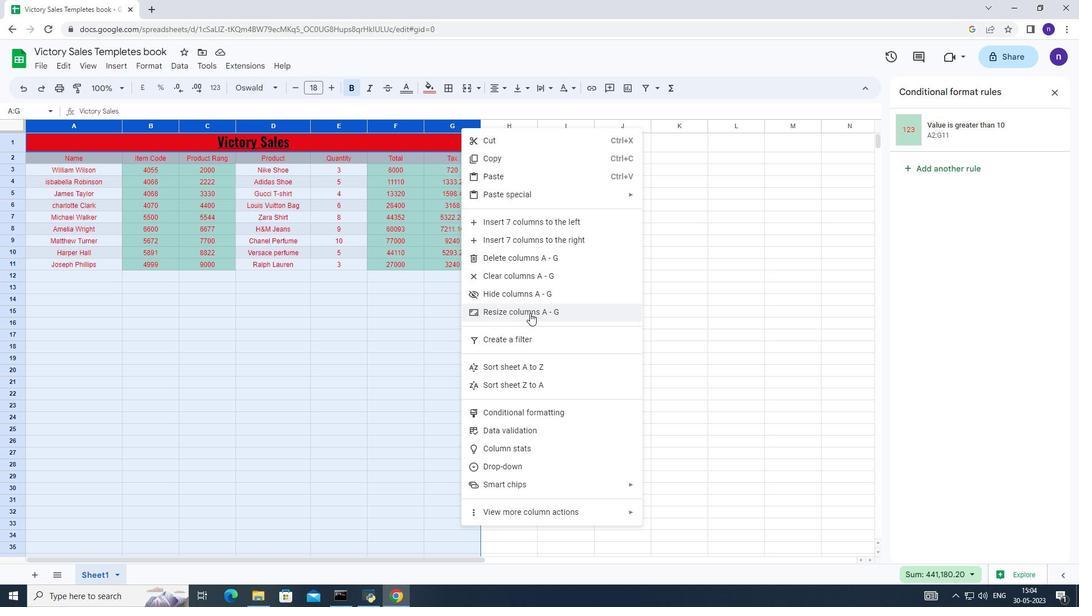 
Action: Mouse pressed left at (532, 313)
Screenshot: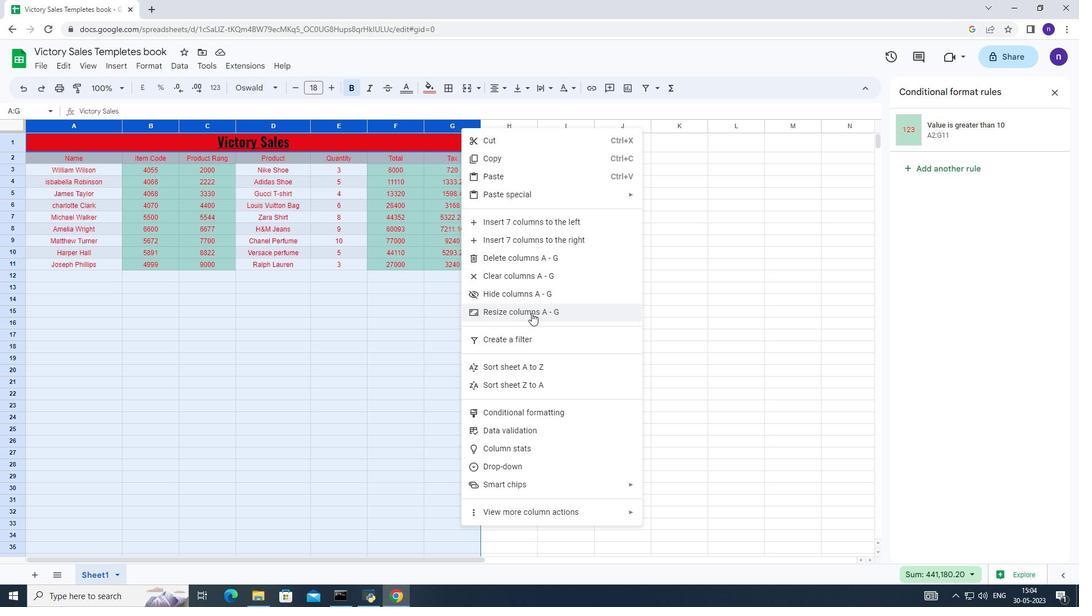 
Action: Mouse moved to (482, 310)
Screenshot: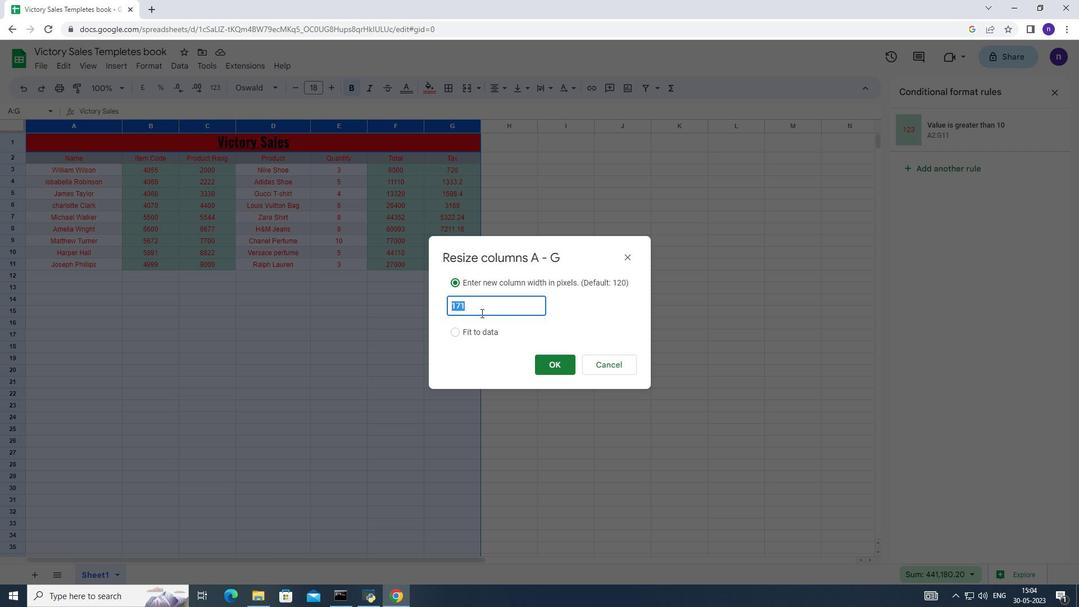 
Action: Key pressed 15
Screenshot: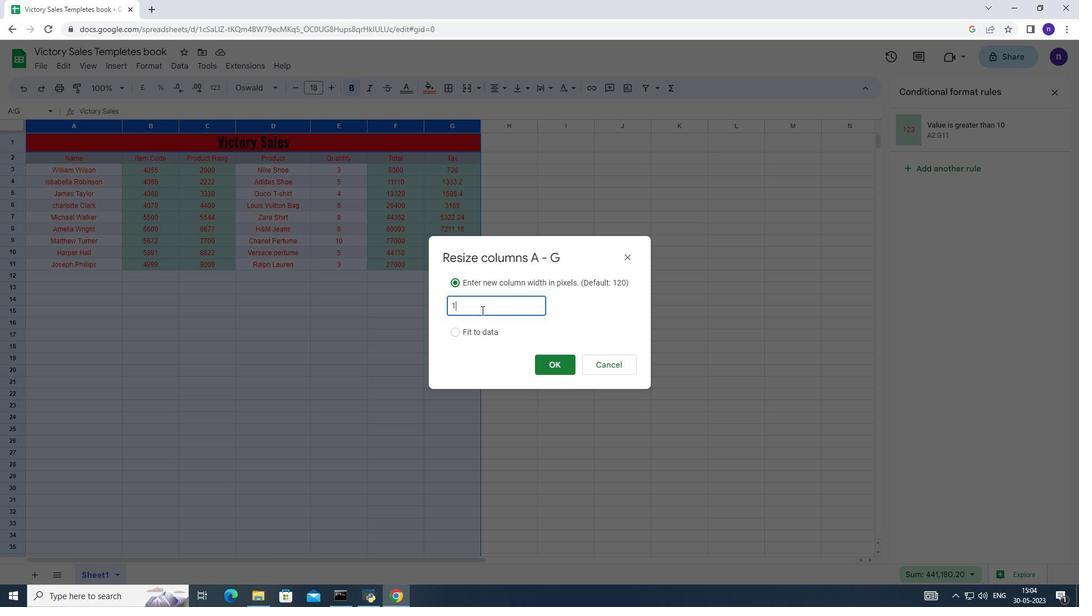 
Action: Mouse moved to (541, 363)
Screenshot: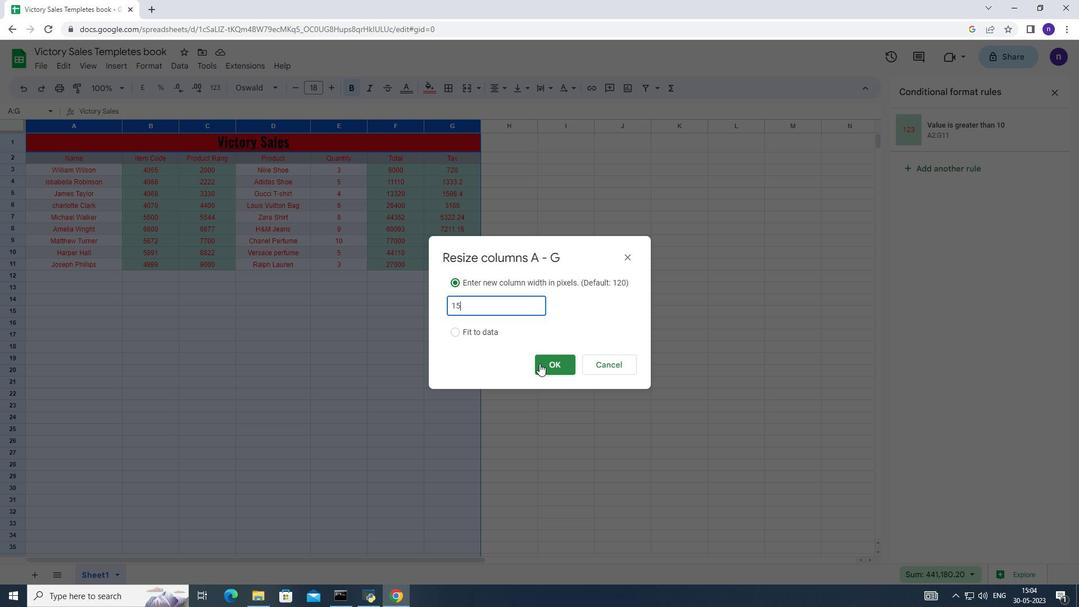 
Action: Mouse pressed left at (541, 363)
Screenshot: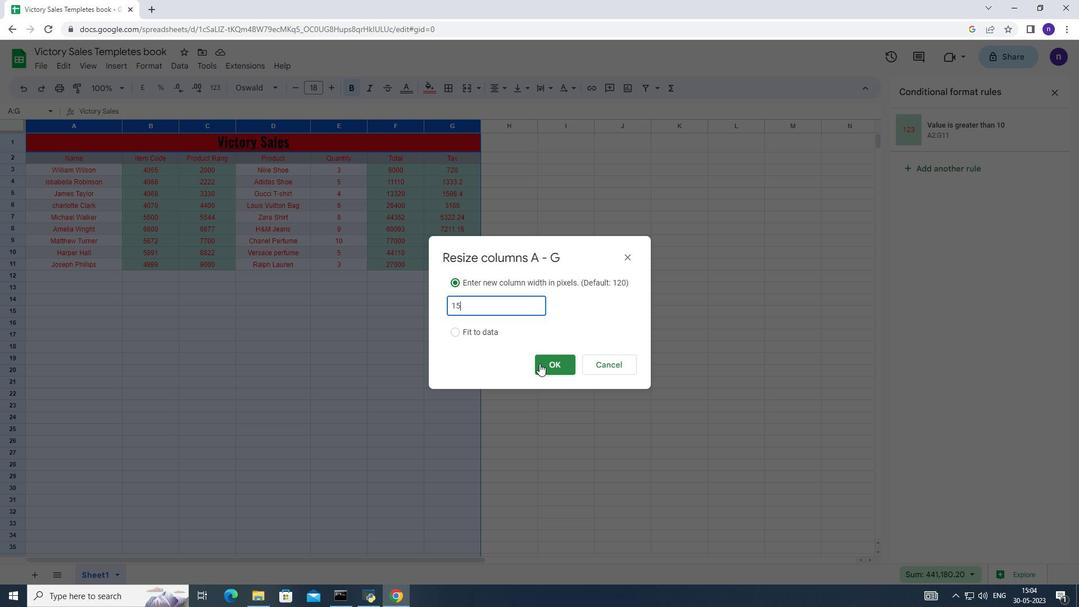 
Action: Mouse moved to (547, 363)
Screenshot: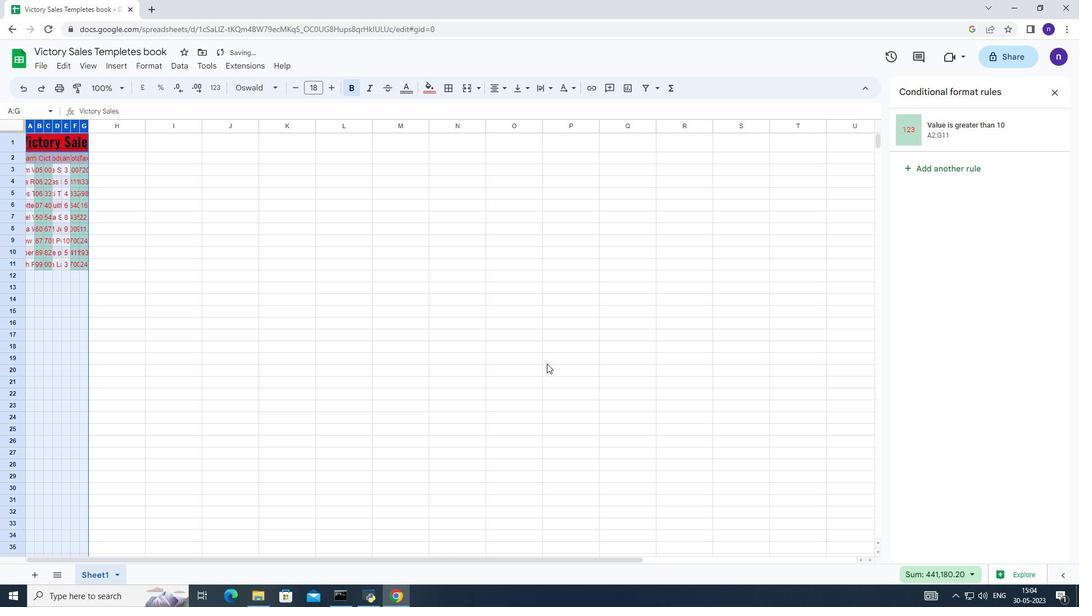 
Action: Key pressed ctrl+S
Screenshot: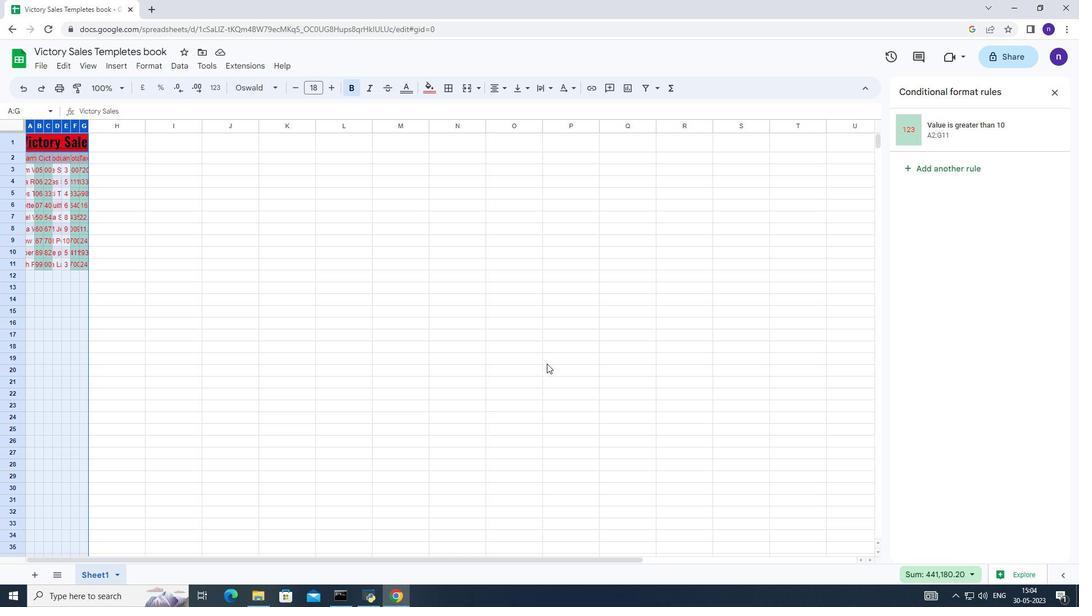 
Action: Mouse moved to (537, 361)
Screenshot: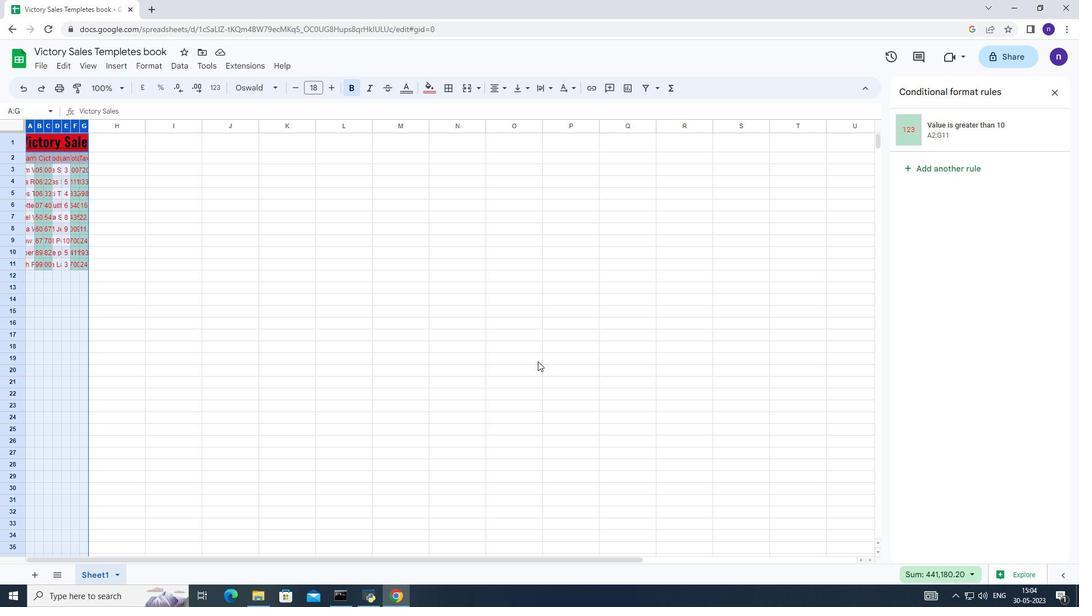
